 Task: Use the formula "INTERCEPT" in spreadsheet "Project portfolio".
Action: Mouse moved to (85, 400)
Screenshot: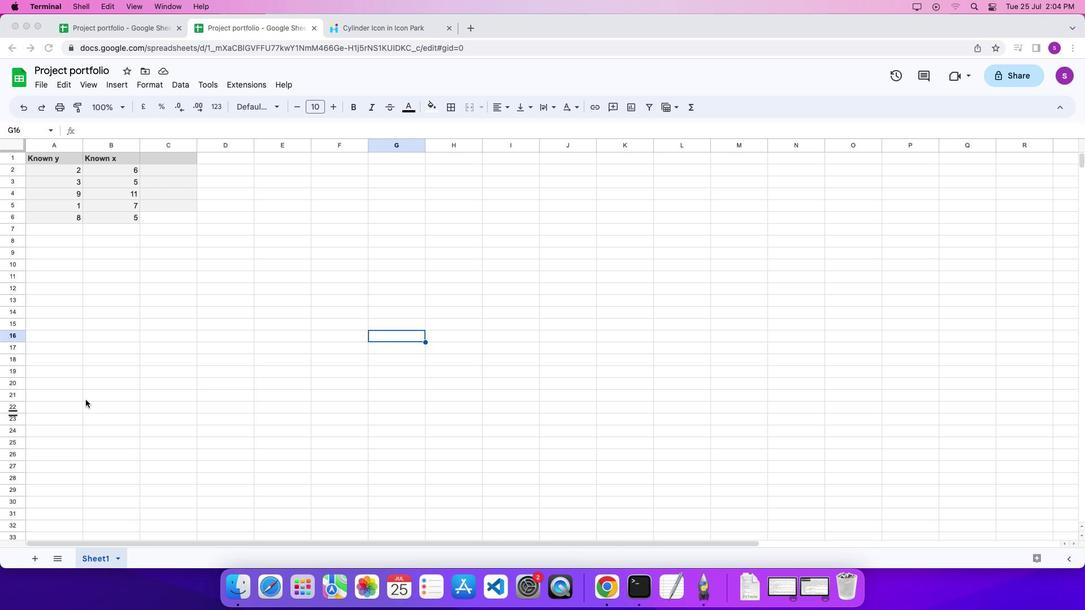 
Action: Mouse pressed left at (85, 400)
Screenshot: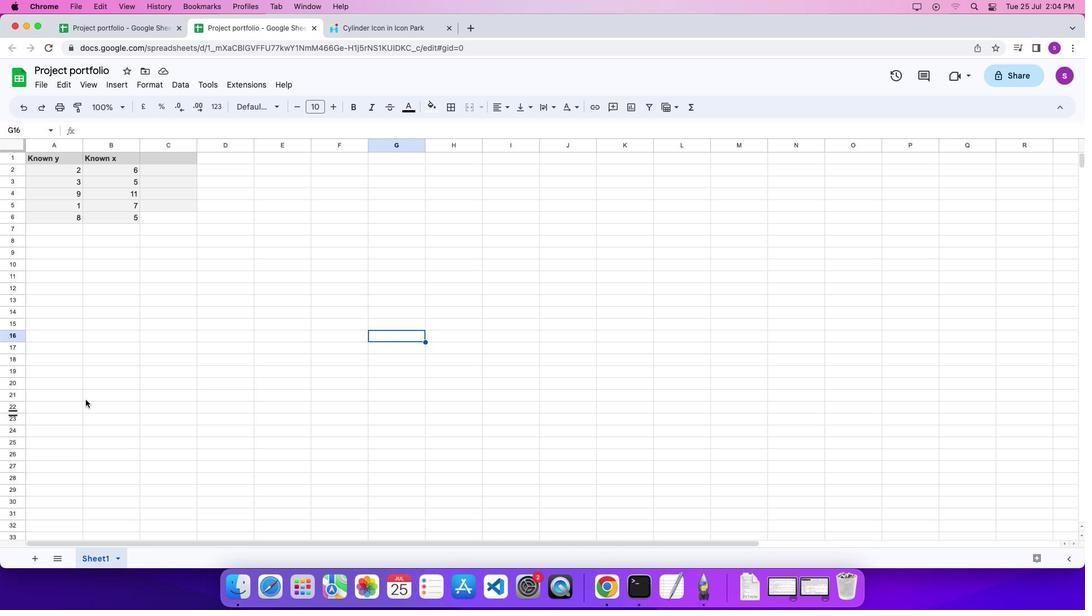 
Action: Mouse moved to (89, 400)
Screenshot: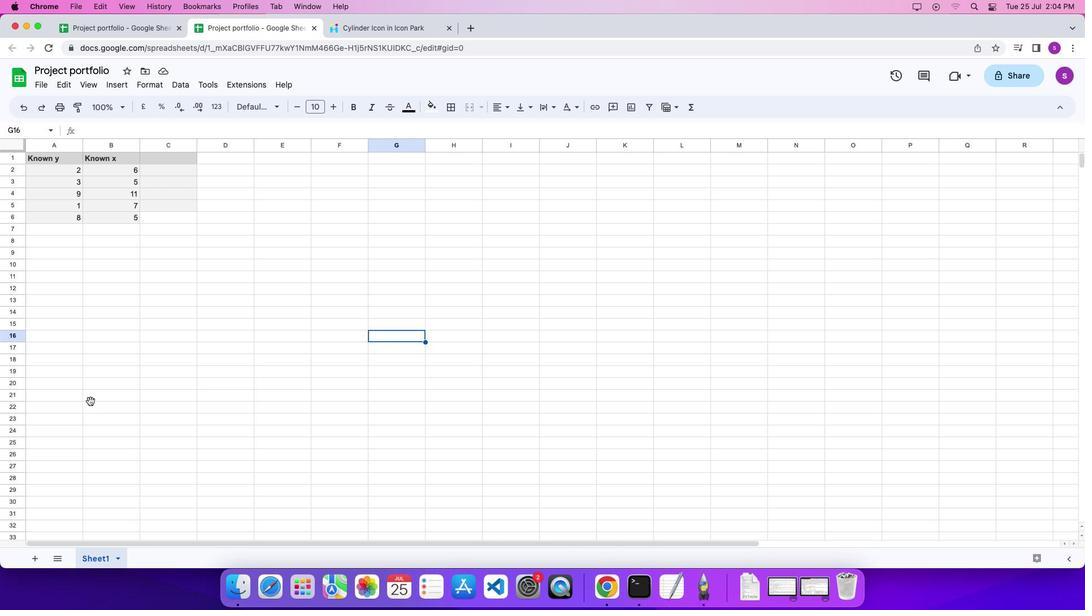 
Action: Mouse pressed left at (89, 400)
Screenshot: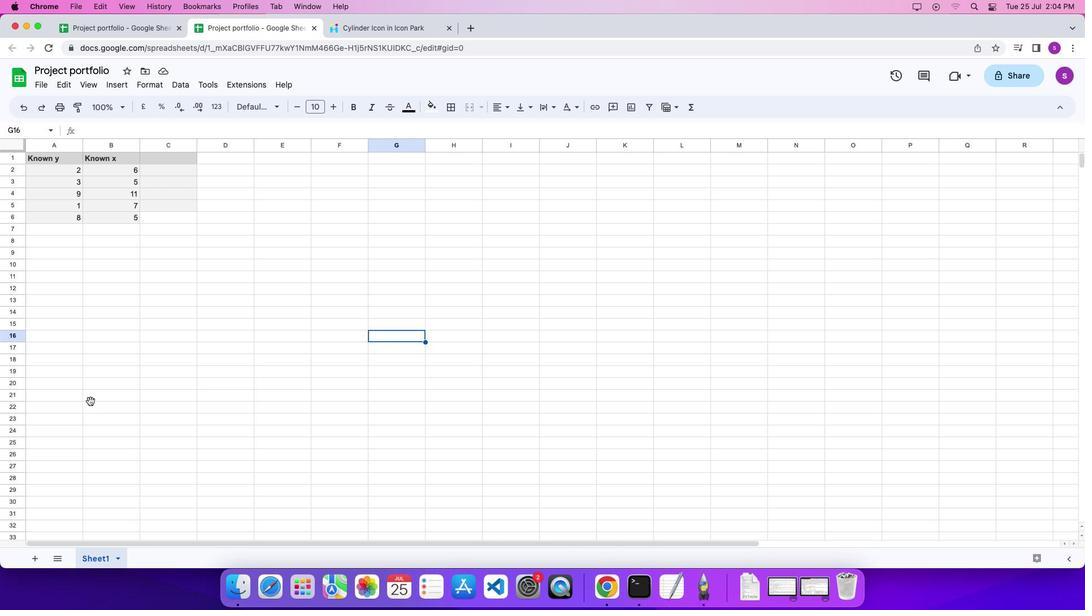 
Action: Mouse moved to (89, 401)
Screenshot: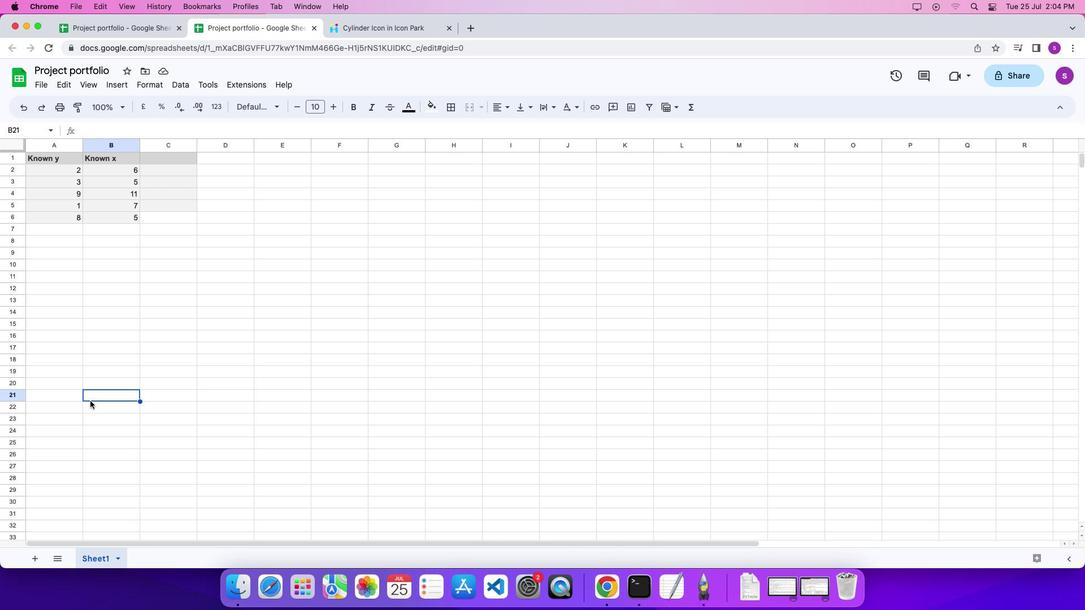 
Action: Key pressed '='
Screenshot: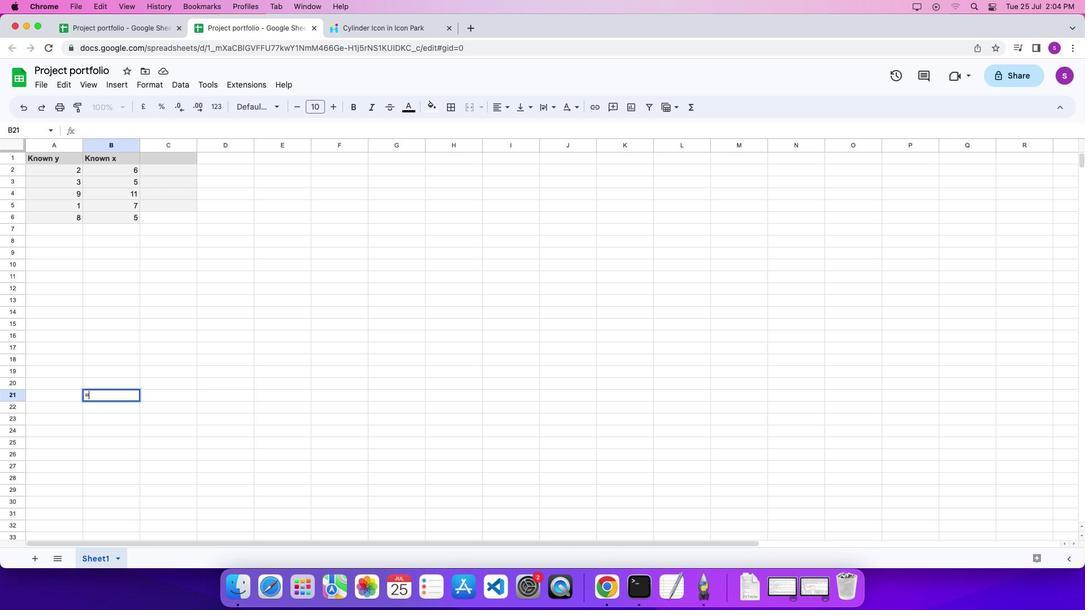 
Action: Mouse moved to (692, 101)
Screenshot: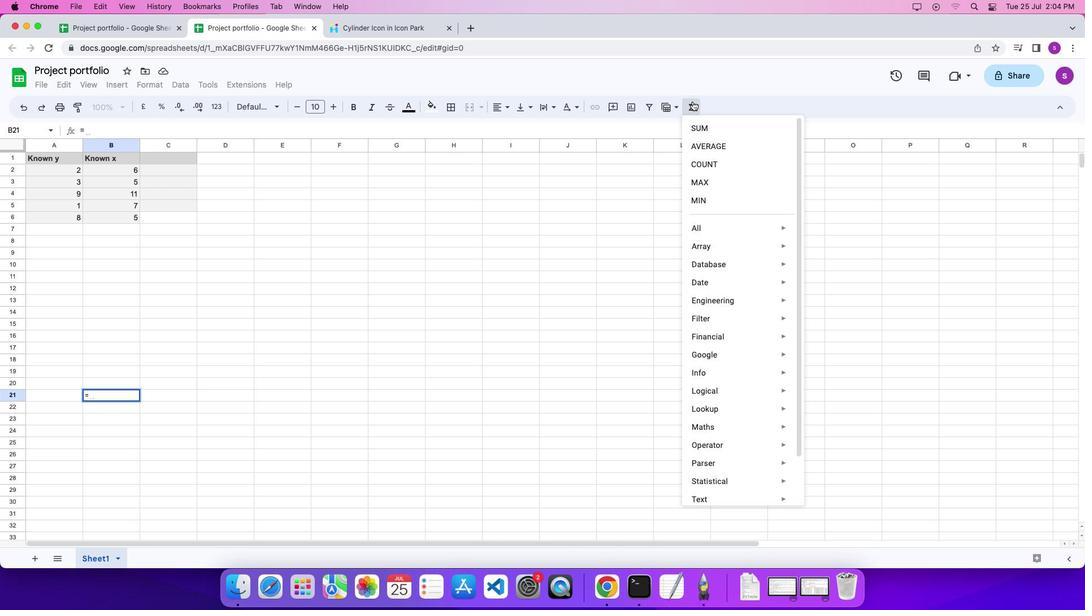 
Action: Mouse pressed left at (692, 101)
Screenshot: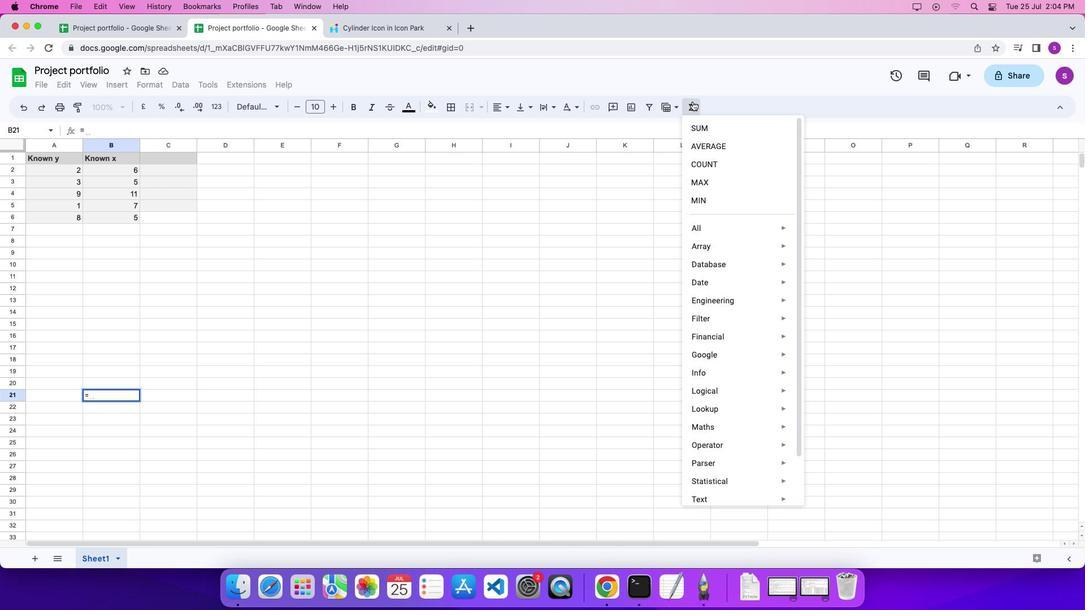 
Action: Mouse moved to (874, 370)
Screenshot: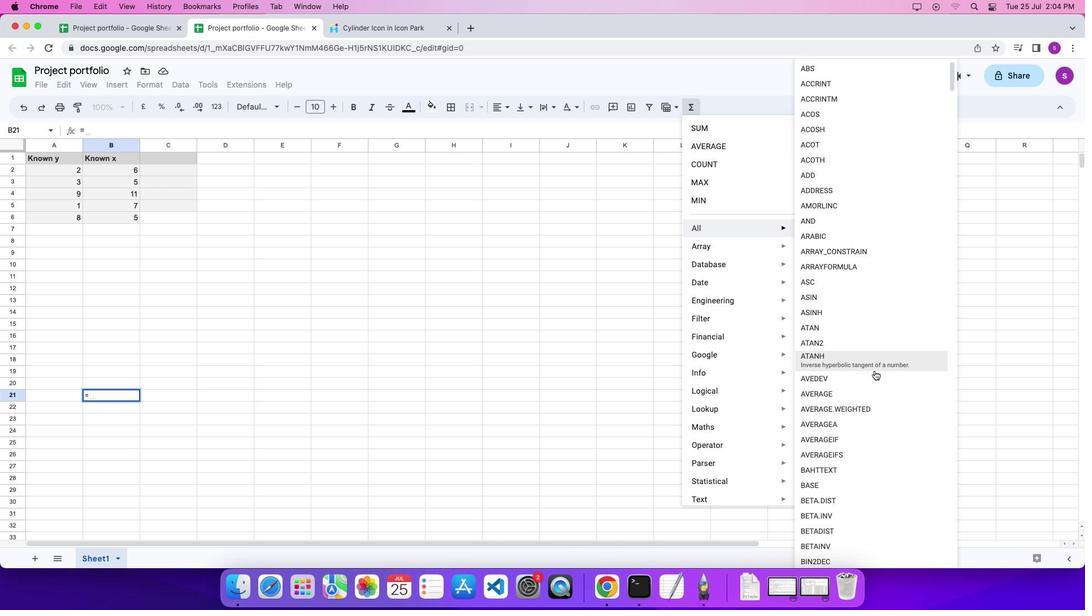 
Action: Mouse scrolled (874, 370) with delta (0, 0)
Screenshot: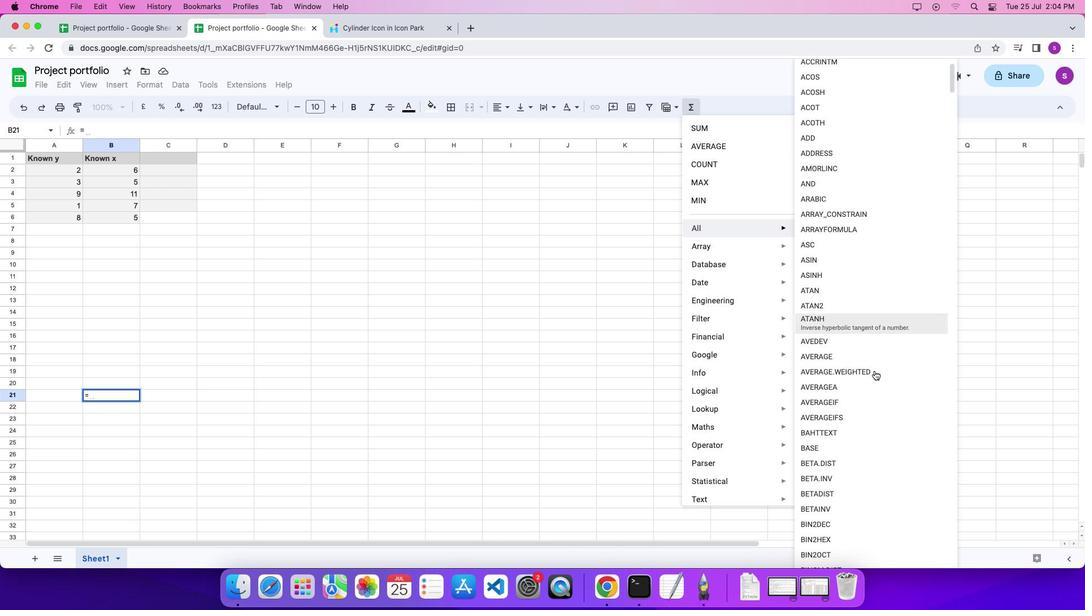 
Action: Mouse scrolled (874, 370) with delta (0, 0)
Screenshot: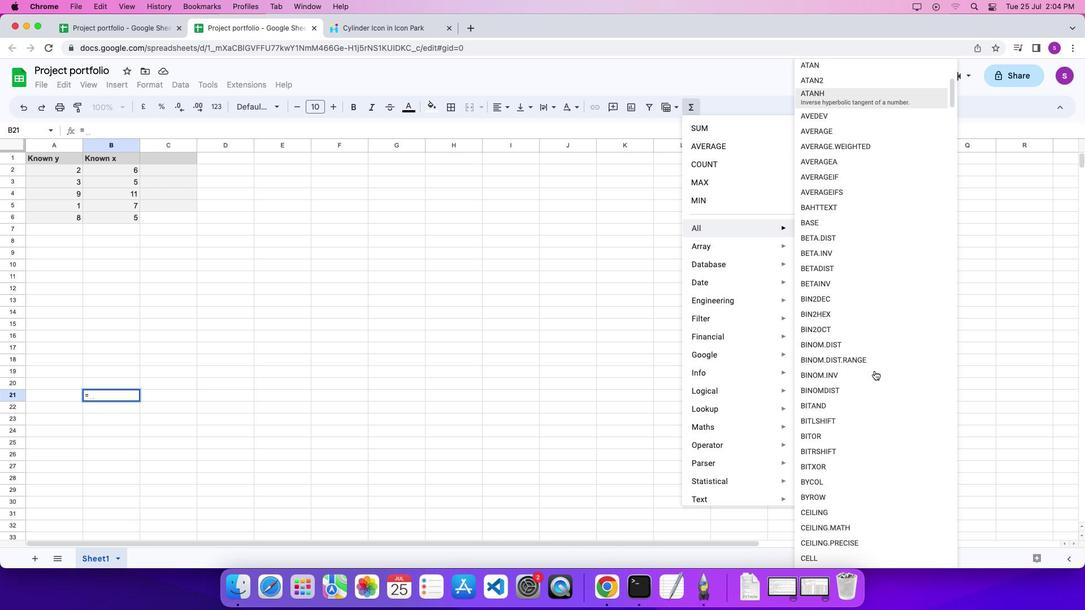 
Action: Mouse scrolled (874, 370) with delta (0, -2)
Screenshot: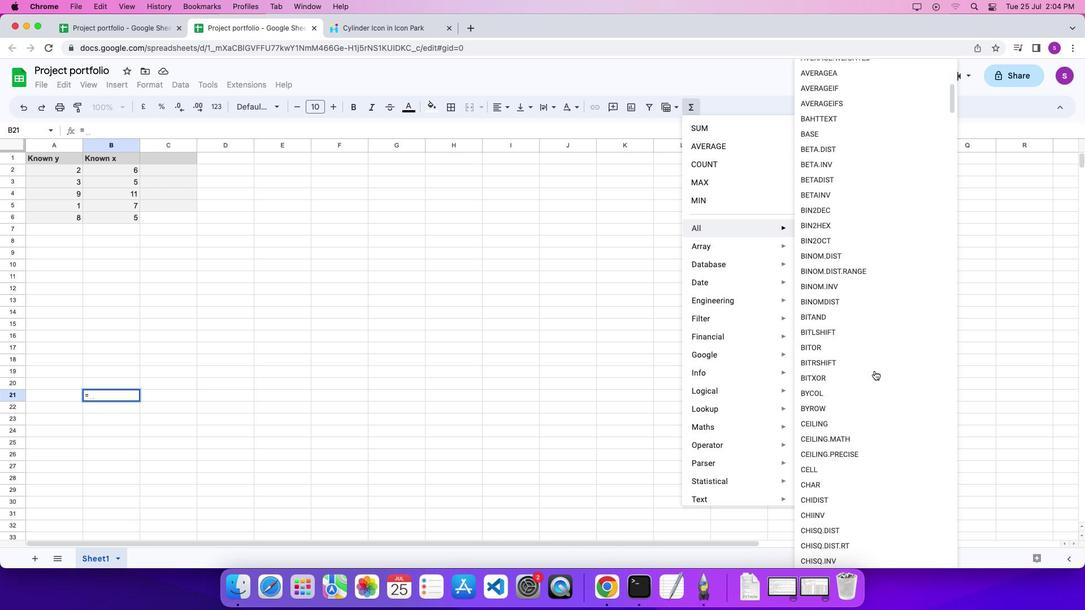 
Action: Mouse scrolled (874, 370) with delta (0, -4)
Screenshot: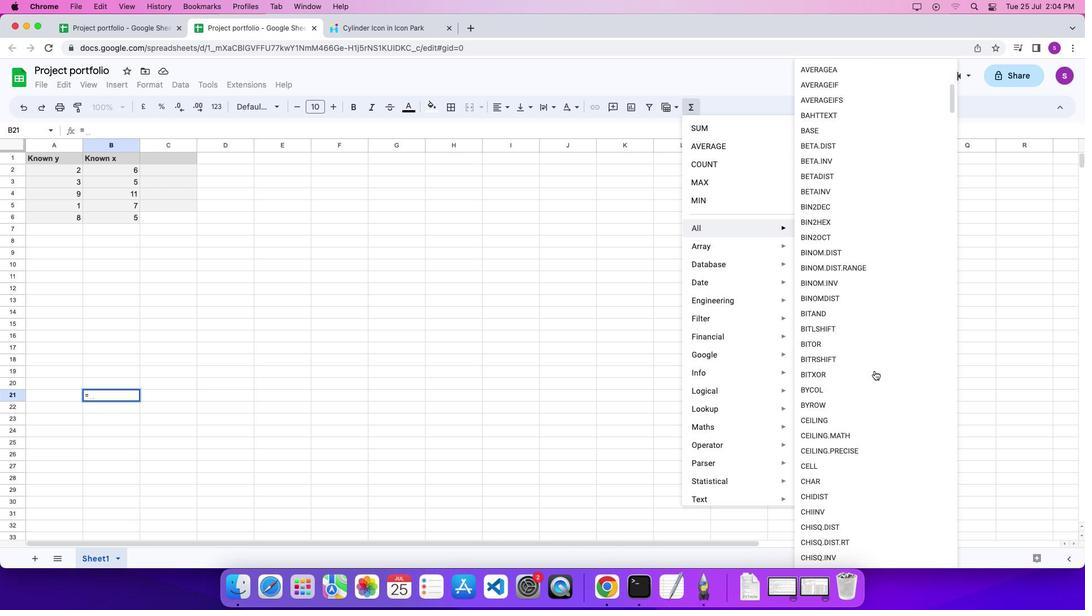 
Action: Mouse scrolled (874, 370) with delta (0, 0)
Screenshot: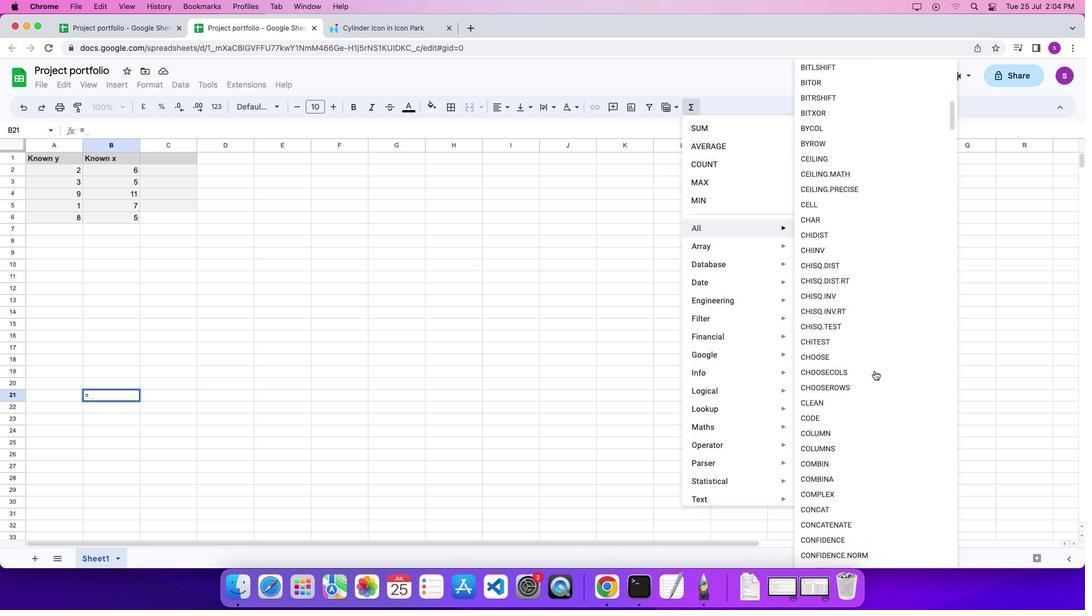 
Action: Mouse scrolled (874, 370) with delta (0, 0)
Screenshot: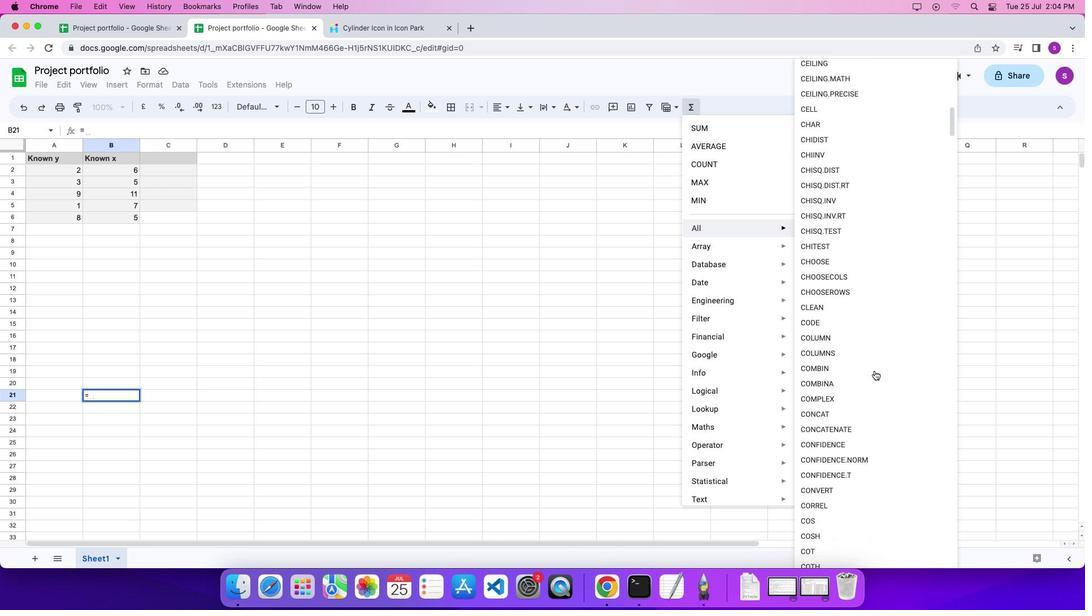 
Action: Mouse scrolled (874, 370) with delta (0, -3)
Screenshot: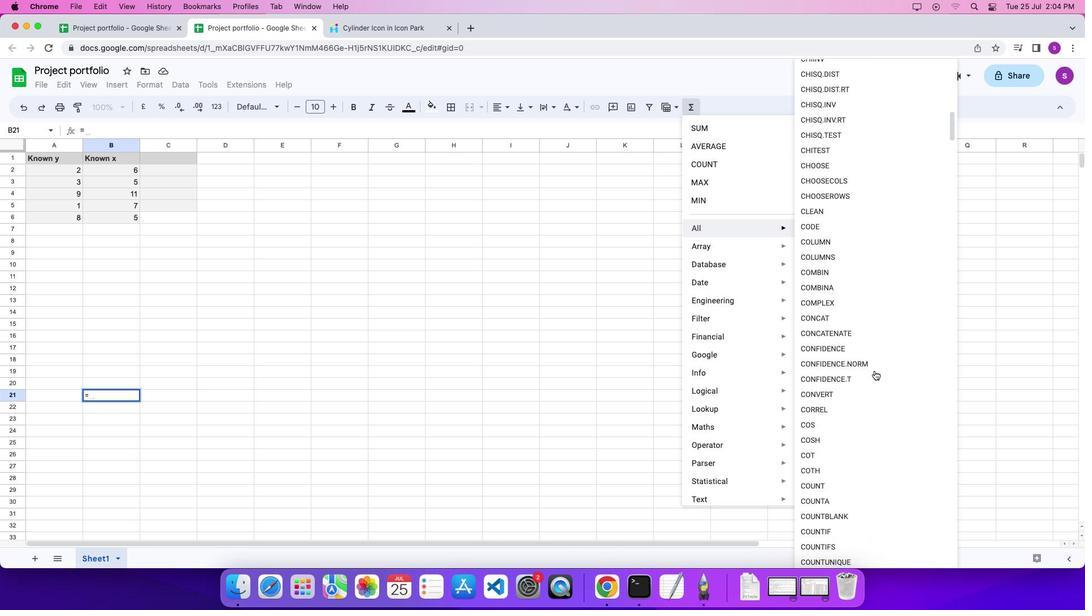 
Action: Mouse scrolled (874, 370) with delta (0, -5)
Screenshot: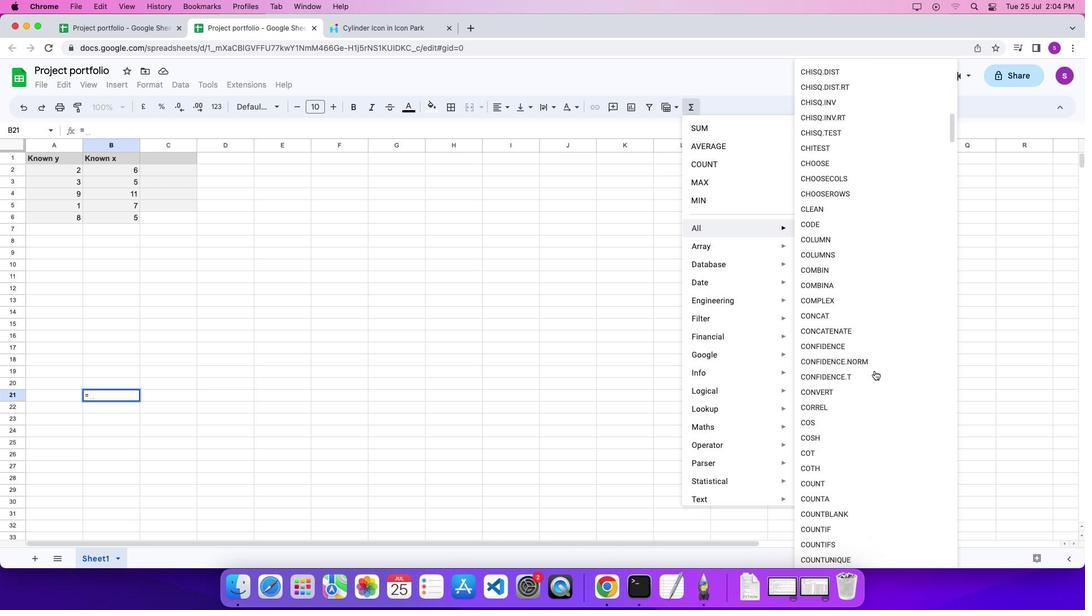 
Action: Mouse scrolled (874, 370) with delta (0, 0)
Screenshot: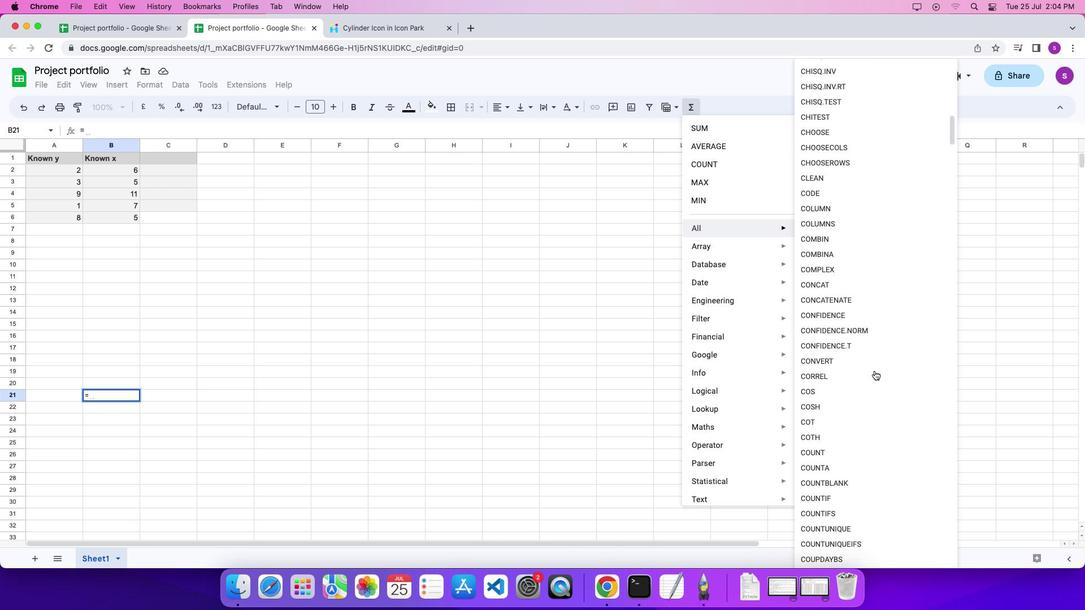 
Action: Mouse scrolled (874, 370) with delta (0, 0)
Screenshot: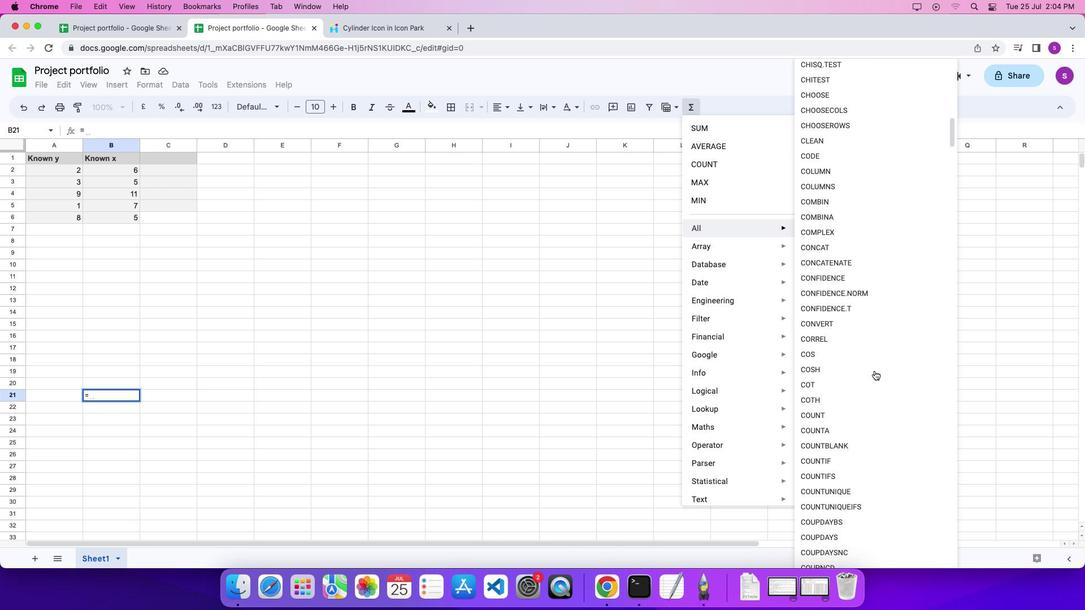 
Action: Mouse scrolled (874, 370) with delta (0, -2)
Screenshot: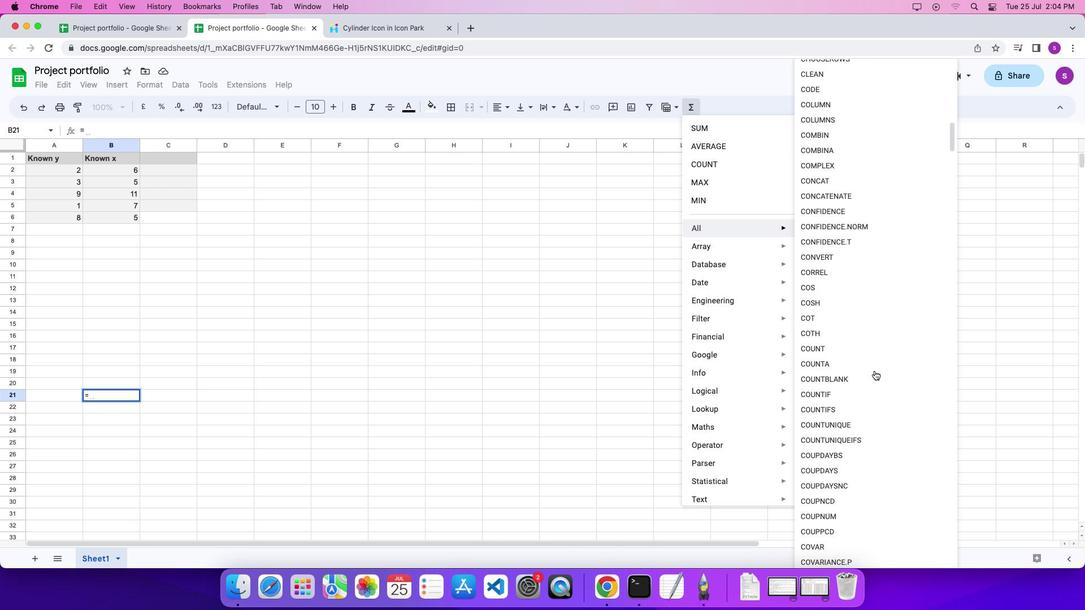 
Action: Mouse scrolled (874, 370) with delta (0, 0)
Screenshot: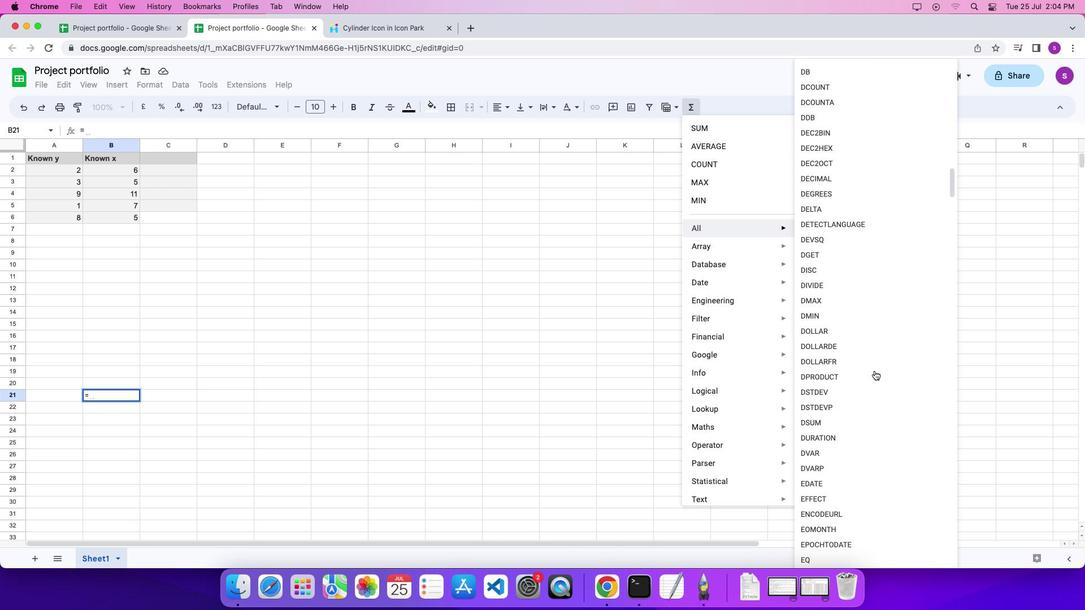 
Action: Mouse scrolled (874, 370) with delta (0, -1)
Screenshot: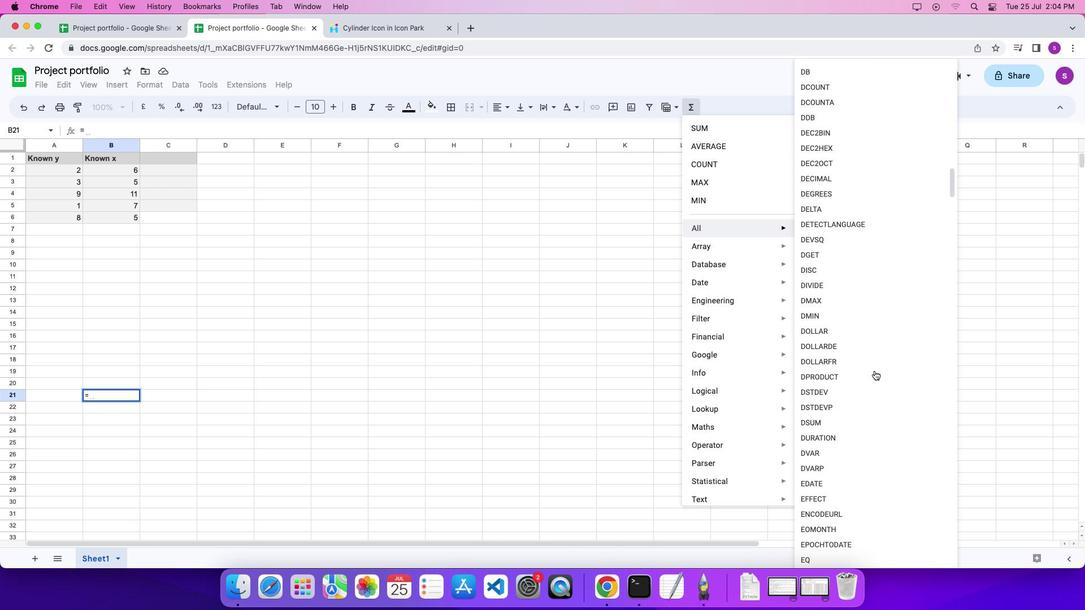 
Action: Mouse scrolled (874, 370) with delta (0, -5)
Screenshot: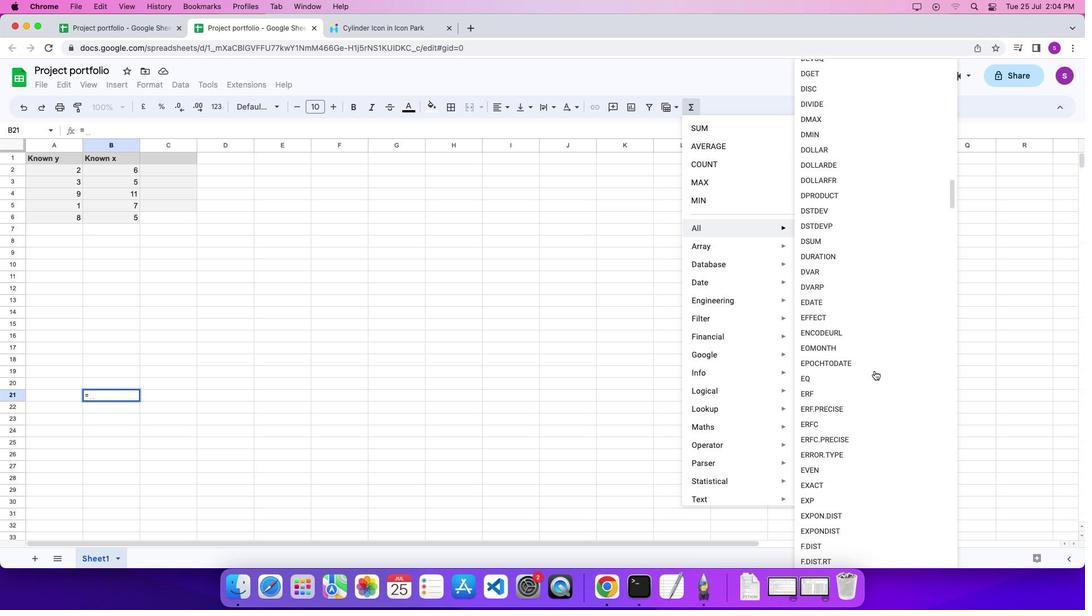 
Action: Mouse scrolled (874, 370) with delta (0, -7)
Screenshot: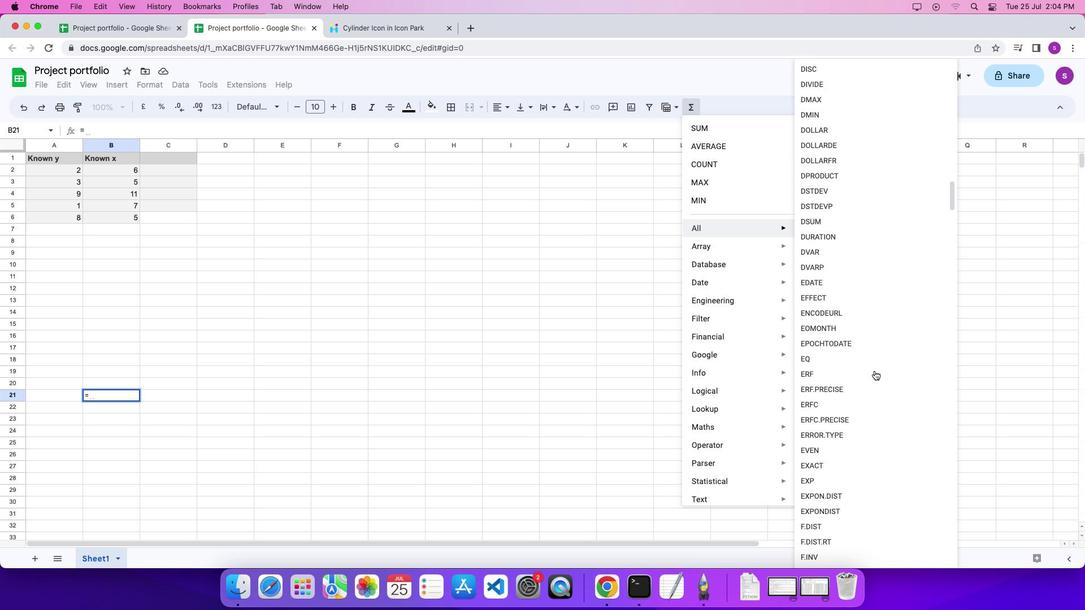 
Action: Mouse scrolled (874, 370) with delta (0, -7)
Screenshot: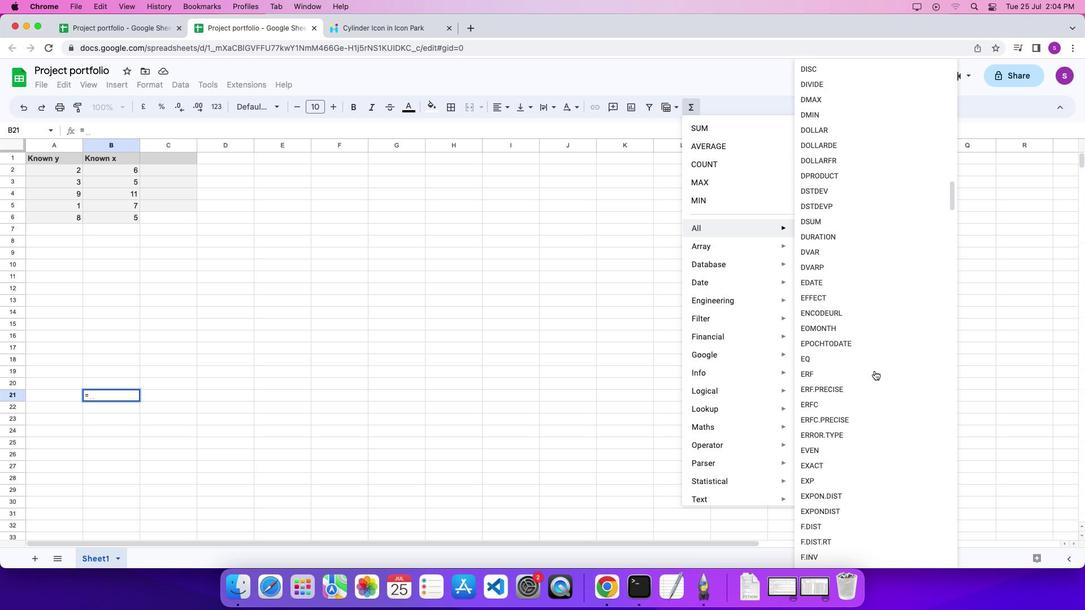 
Action: Mouse scrolled (874, 370) with delta (0, 0)
Screenshot: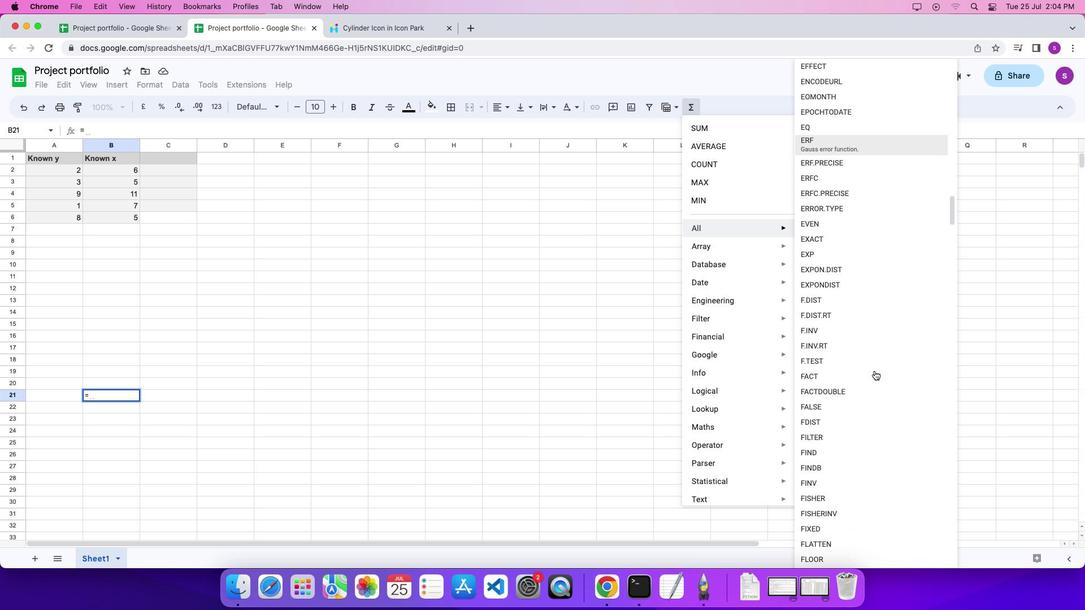
Action: Mouse scrolled (874, 370) with delta (0, 0)
Screenshot: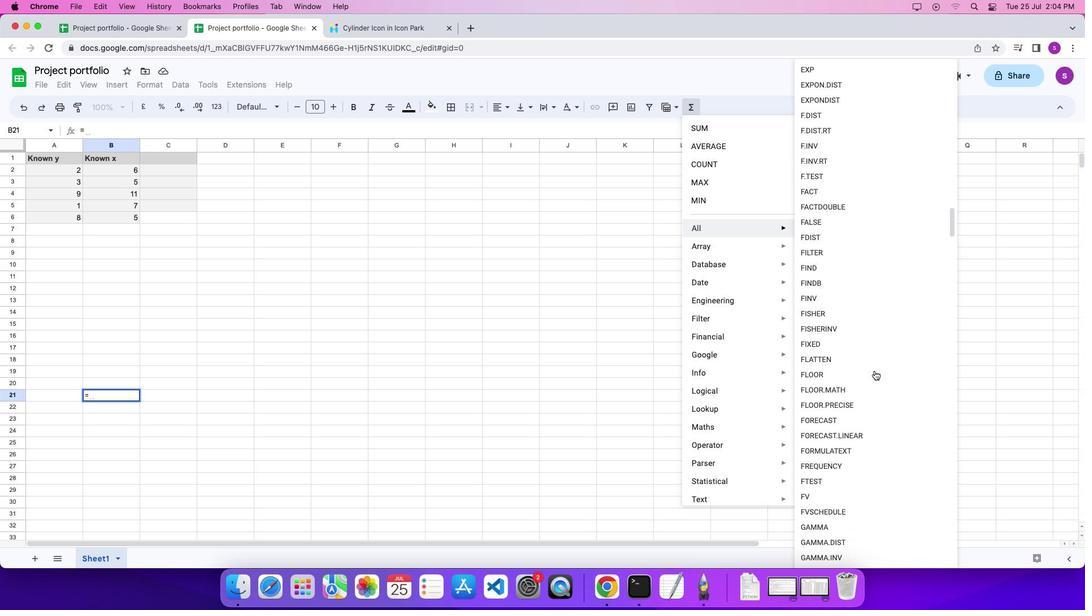 
Action: Mouse scrolled (874, 370) with delta (0, -3)
Screenshot: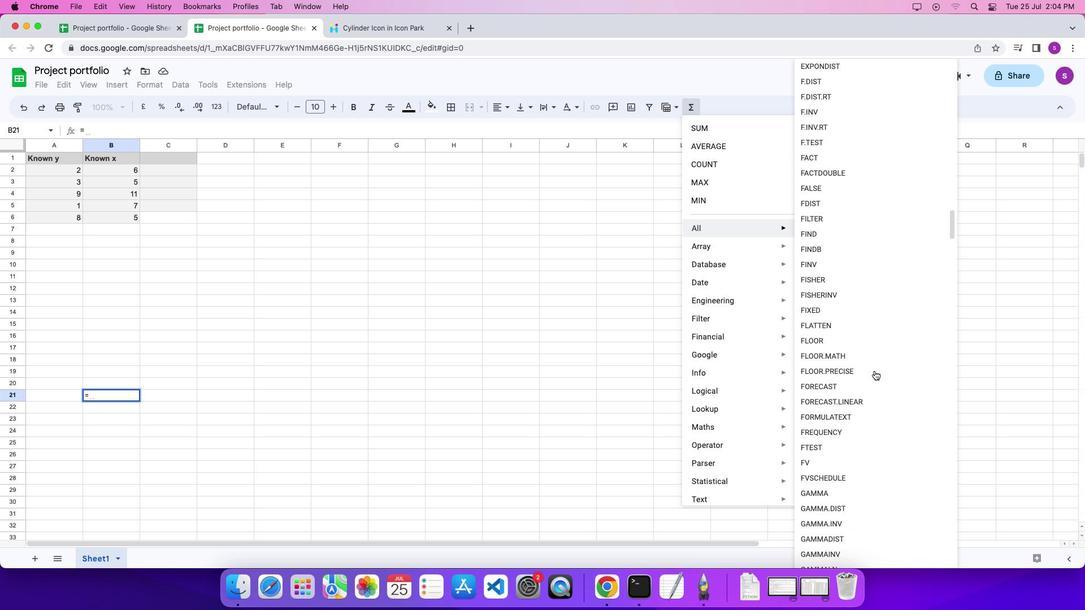 
Action: Mouse scrolled (874, 370) with delta (0, -6)
Screenshot: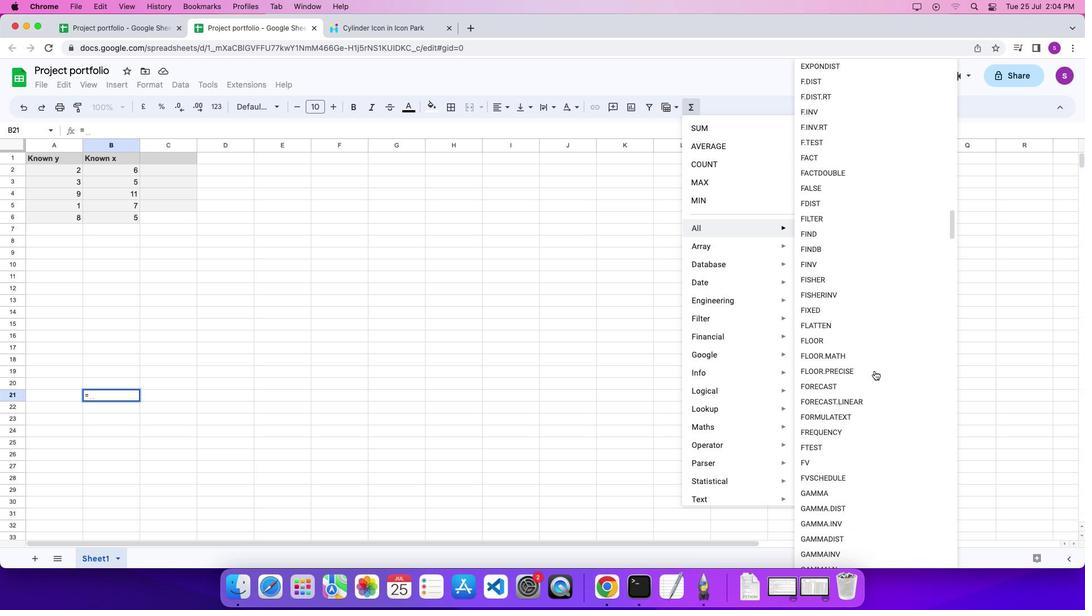 
Action: Mouse scrolled (874, 370) with delta (0, 0)
Screenshot: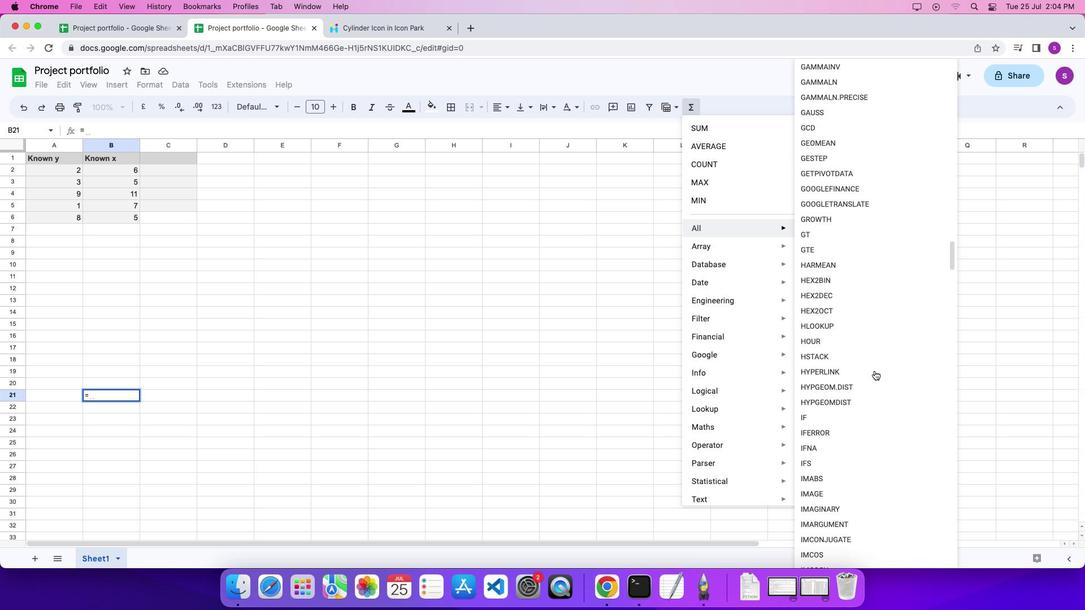 
Action: Mouse scrolled (874, 370) with delta (0, 0)
Screenshot: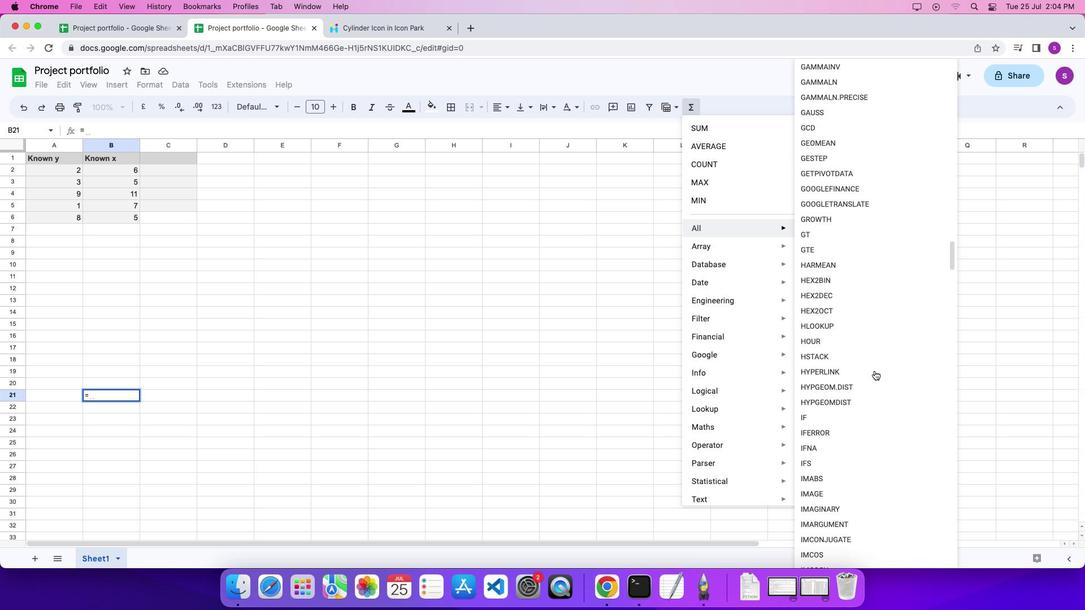 
Action: Mouse scrolled (874, 370) with delta (0, -4)
Screenshot: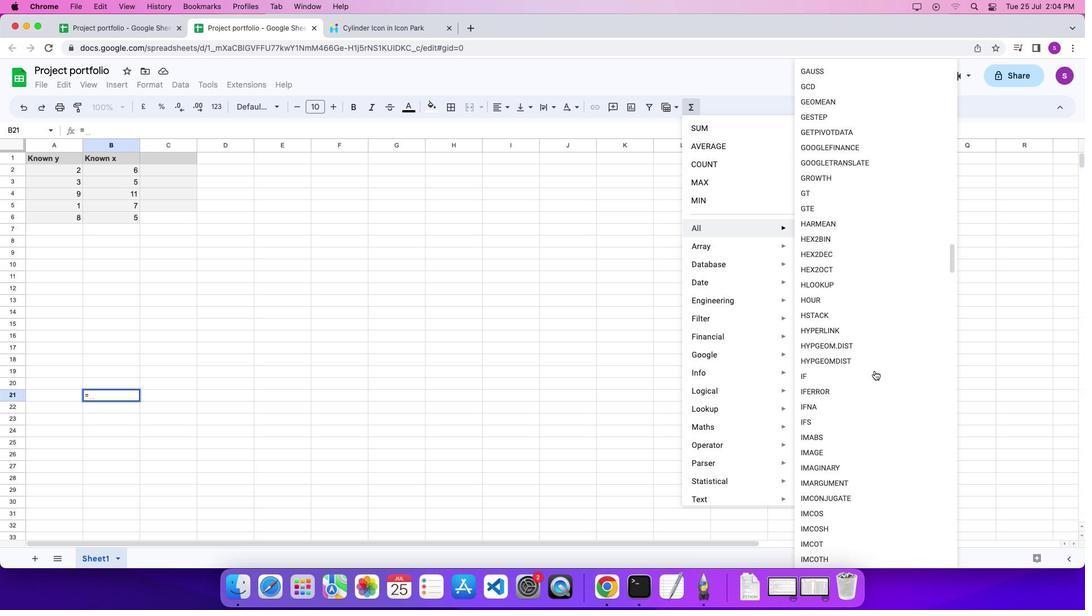 
Action: Mouse scrolled (874, 370) with delta (0, -6)
Screenshot: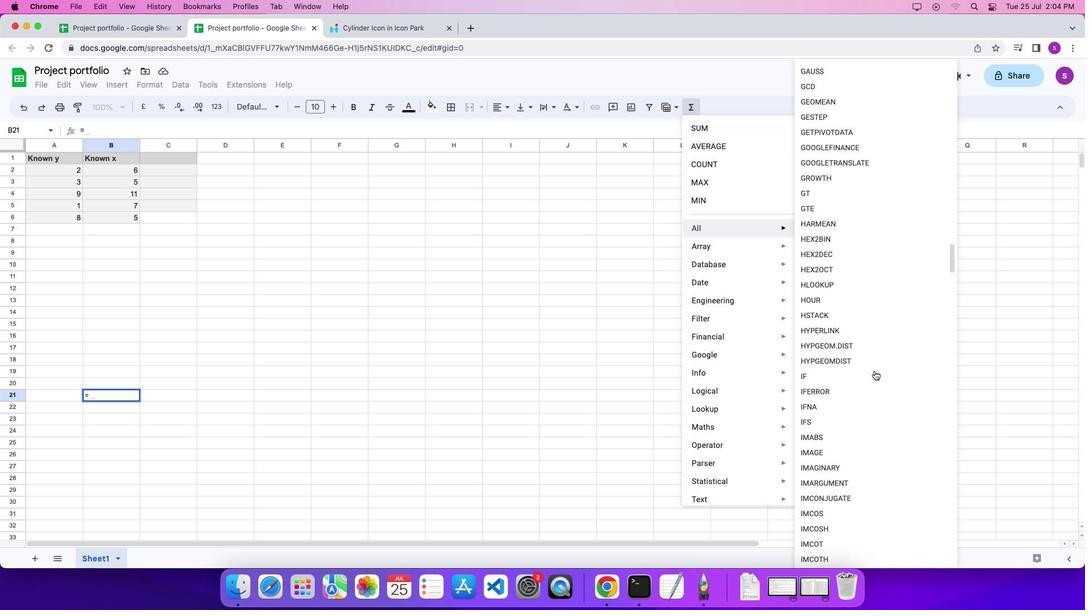 
Action: Mouse scrolled (874, 370) with delta (0, 0)
Screenshot: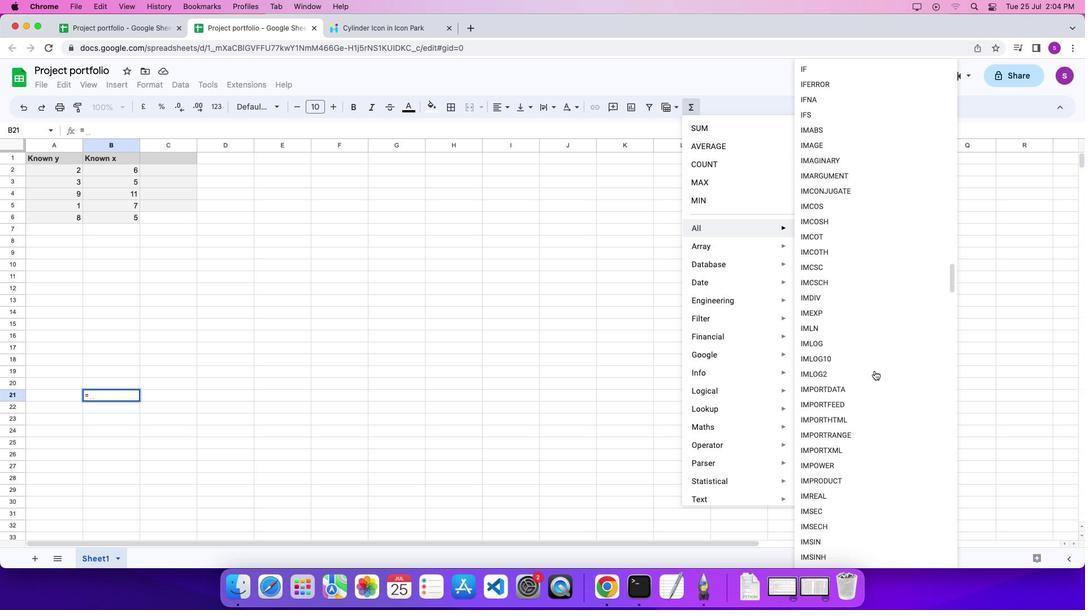 
Action: Mouse scrolled (874, 370) with delta (0, 0)
Screenshot: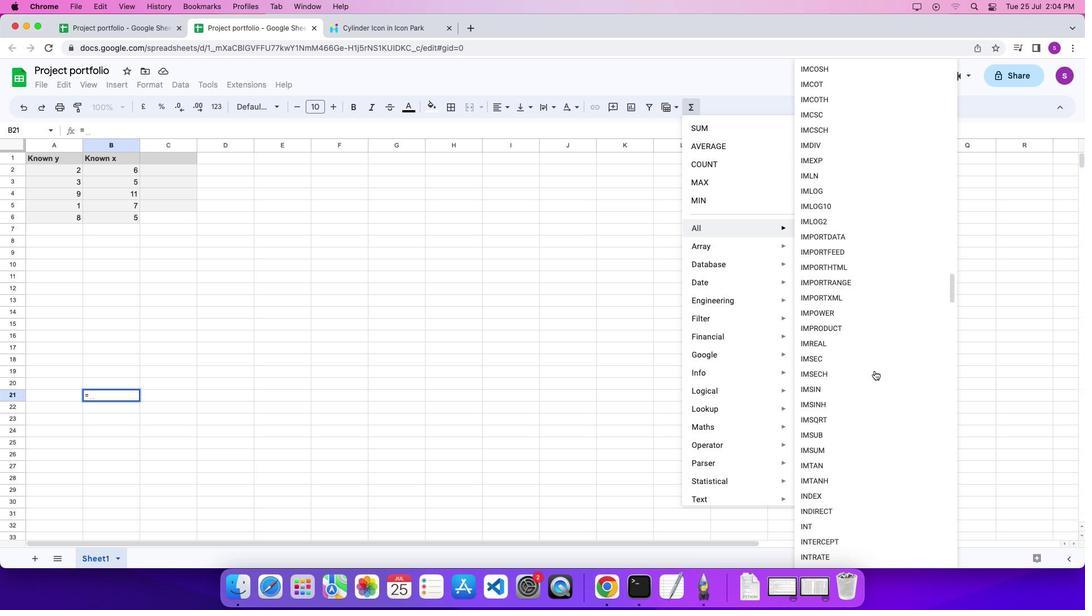 
Action: Mouse scrolled (874, 370) with delta (0, -4)
Screenshot: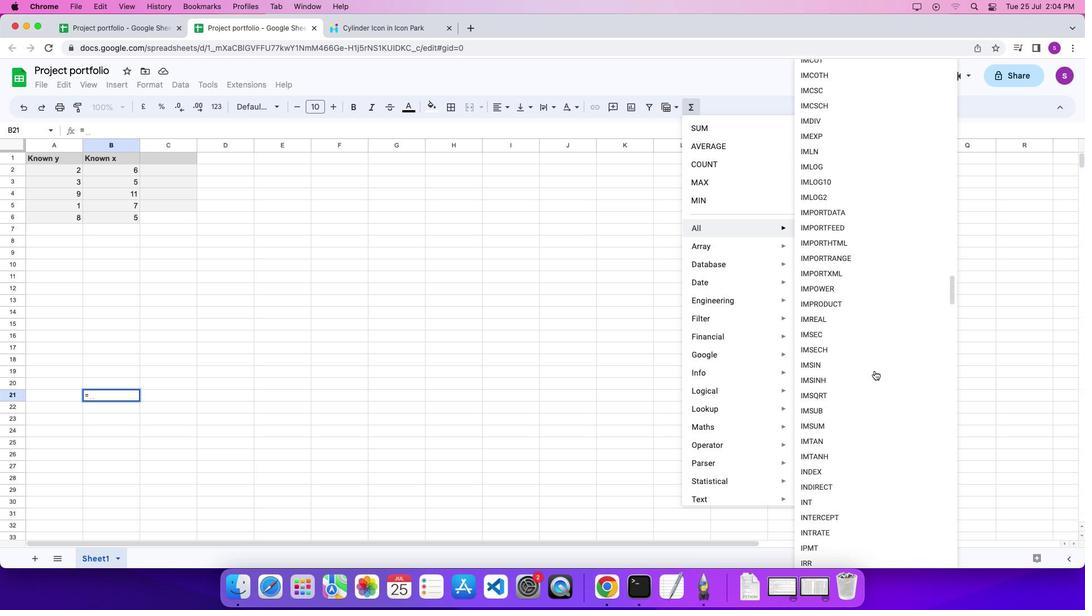 
Action: Mouse scrolled (874, 370) with delta (0, -6)
Screenshot: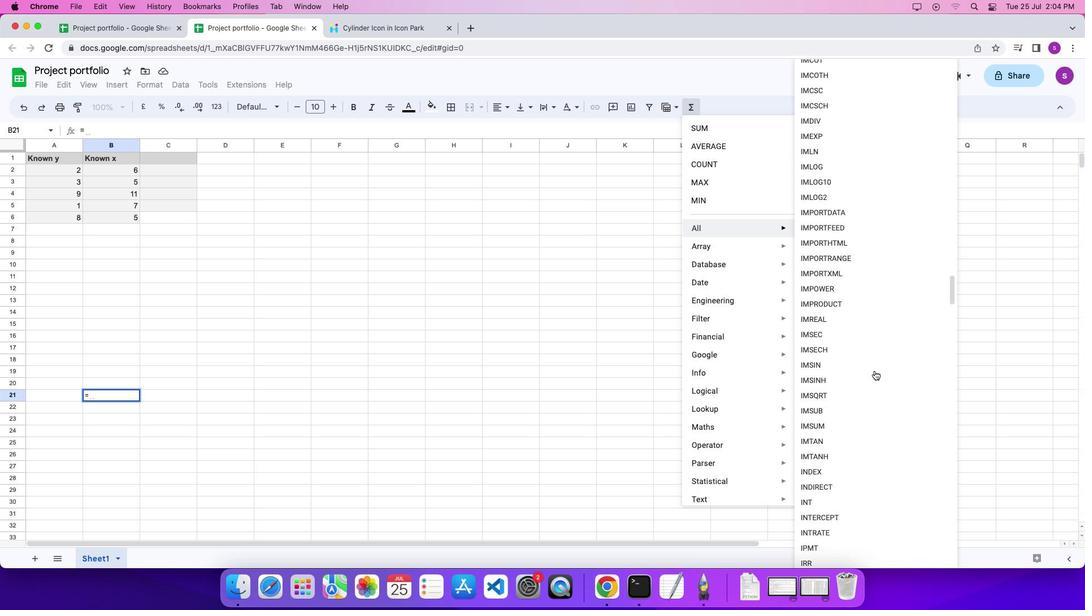 
Action: Mouse moved to (860, 438)
Screenshot: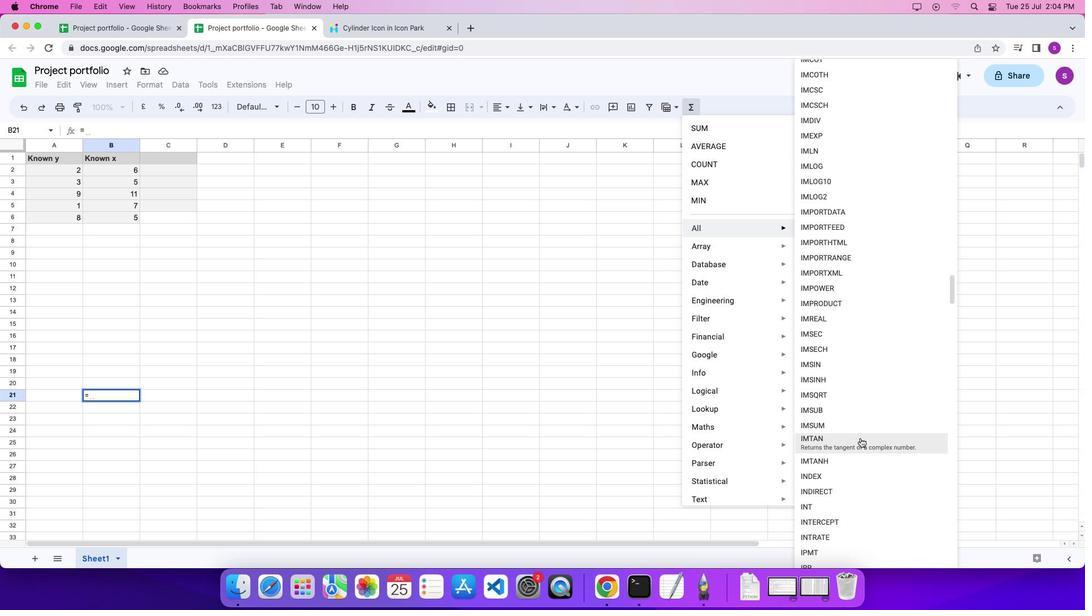 
Action: Mouse scrolled (860, 438) with delta (0, 0)
Screenshot: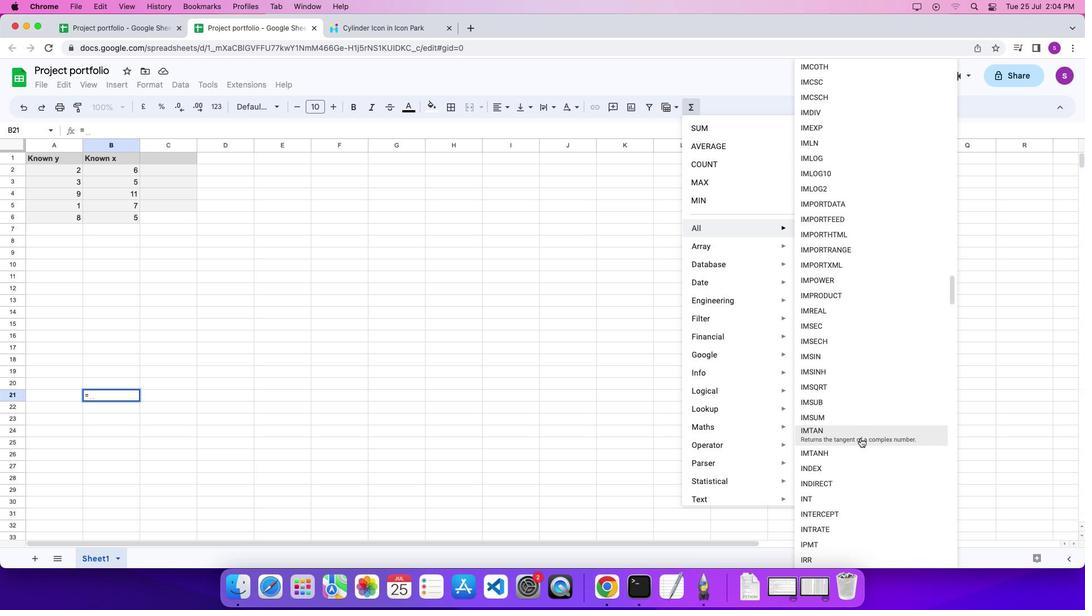 
Action: Mouse moved to (860, 438)
Screenshot: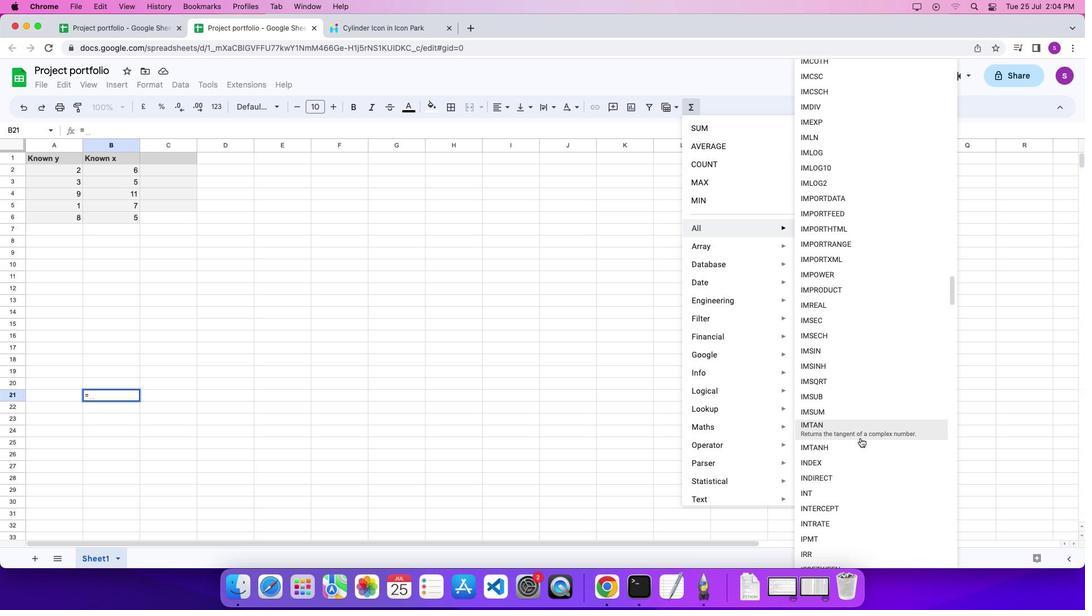 
Action: Mouse scrolled (860, 438) with delta (0, 0)
Screenshot: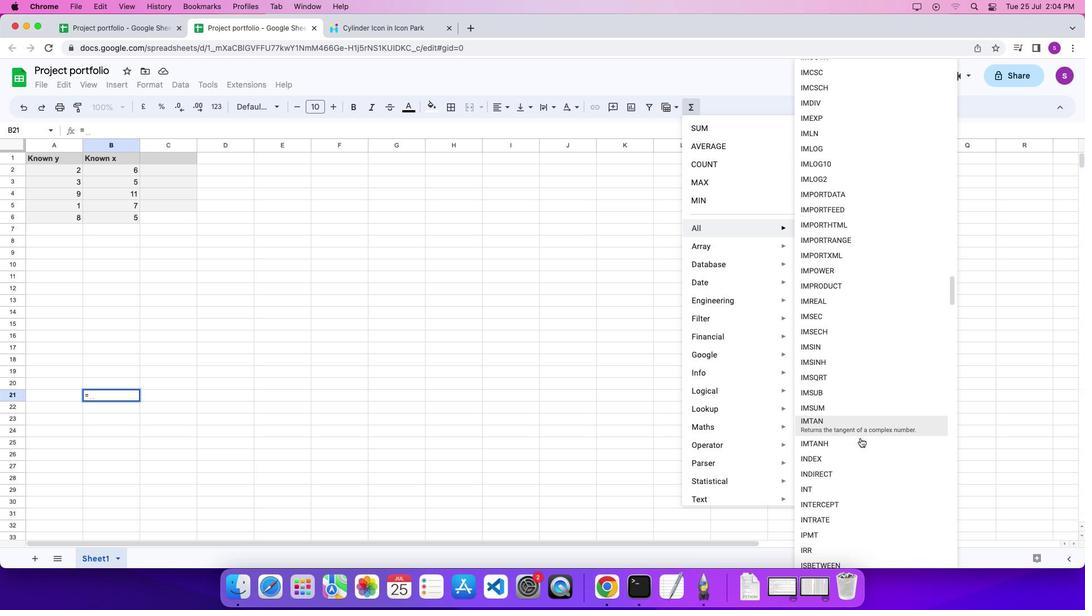
Action: Mouse moved to (860, 438)
Screenshot: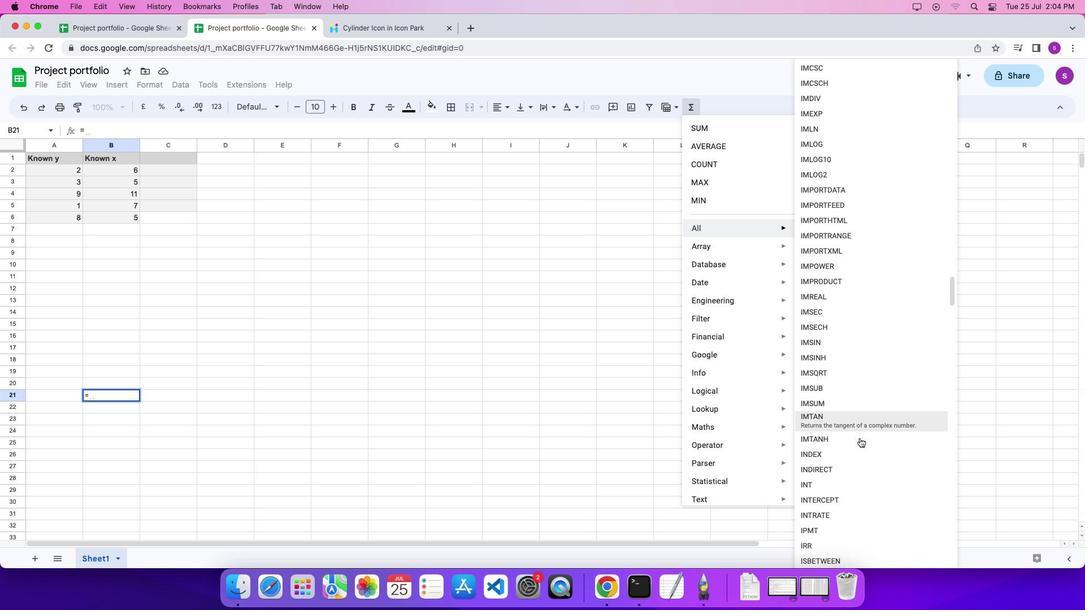 
Action: Mouse scrolled (860, 438) with delta (0, 0)
Screenshot: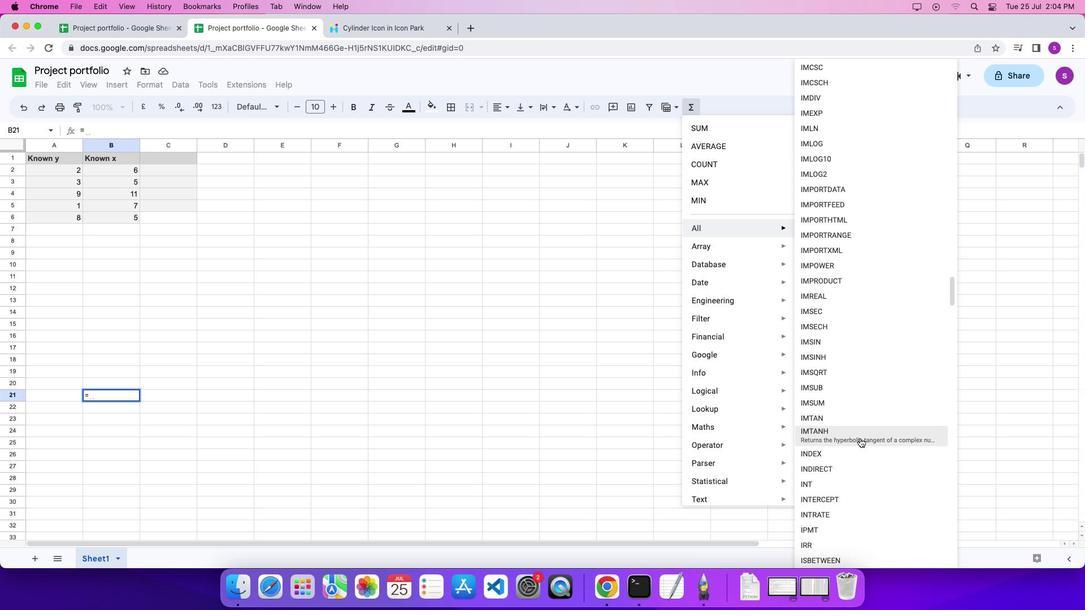 
Action: Mouse moved to (858, 495)
Screenshot: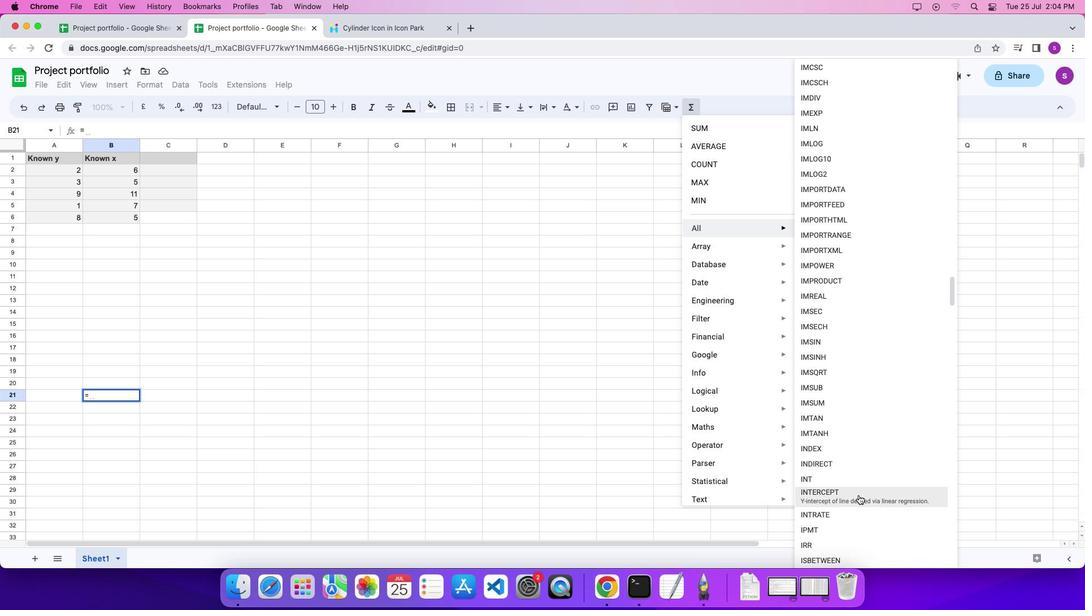 
Action: Mouse pressed left at (858, 495)
Screenshot: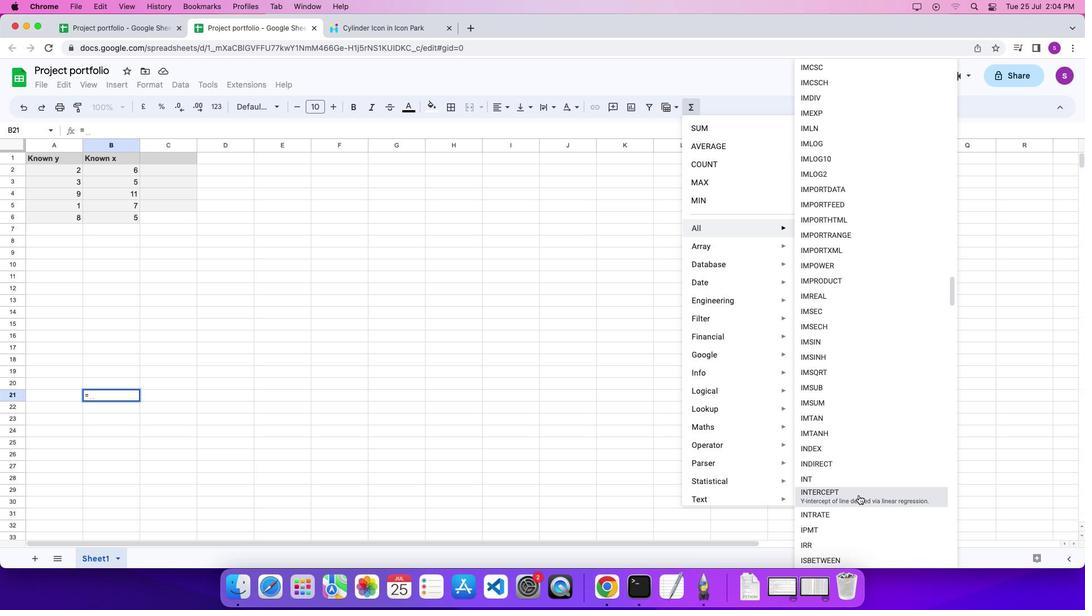 
Action: Mouse moved to (49, 169)
Screenshot: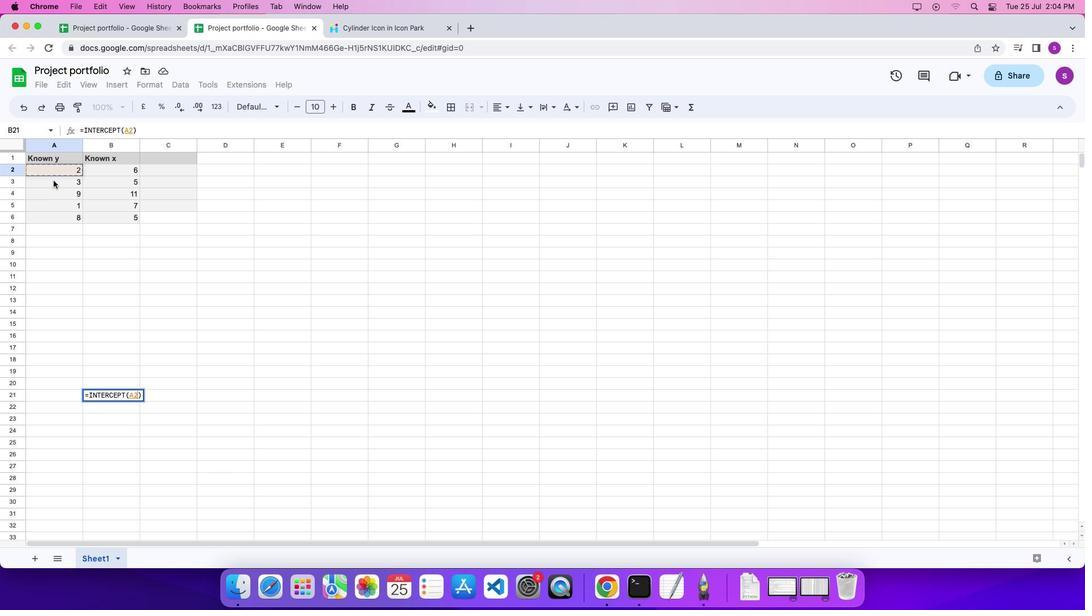 
Action: Mouse pressed left at (49, 169)
Screenshot: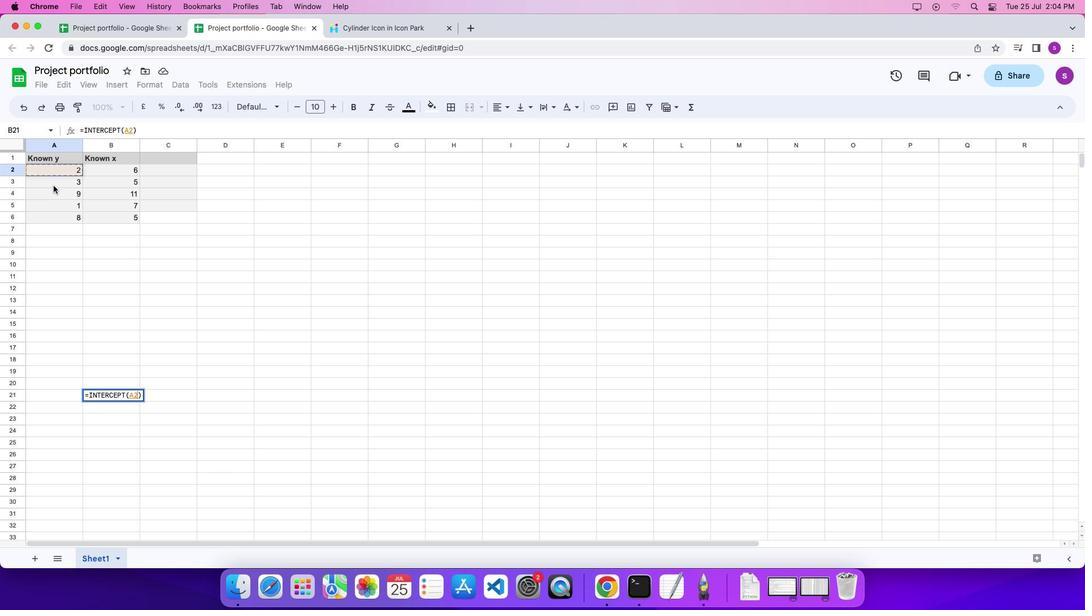 
Action: Mouse moved to (58, 217)
Screenshot: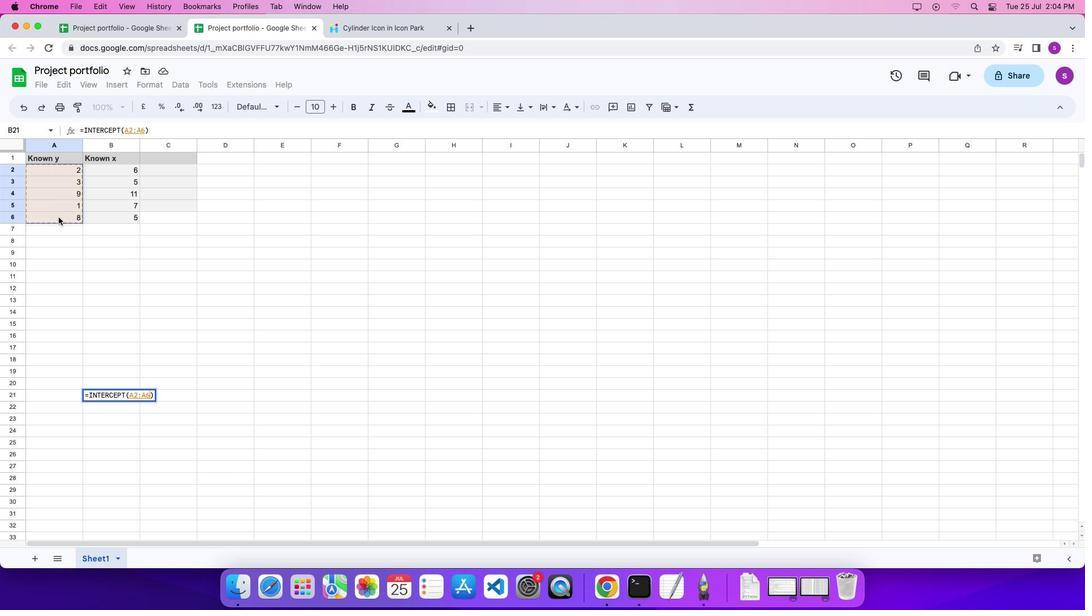 
Action: Key pressed ','
Screenshot: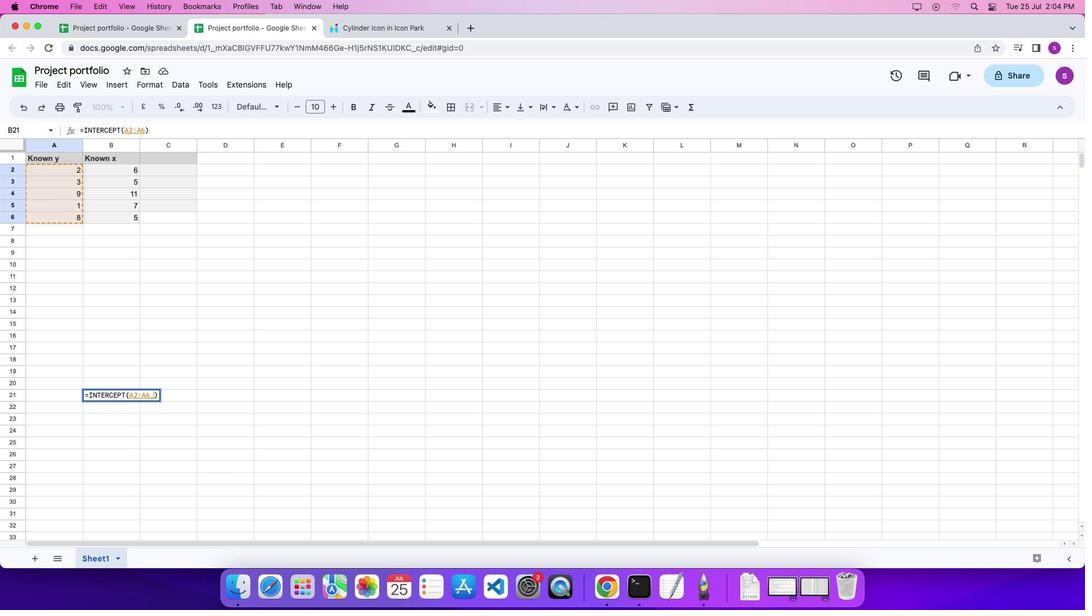 
Action: Mouse moved to (116, 166)
Screenshot: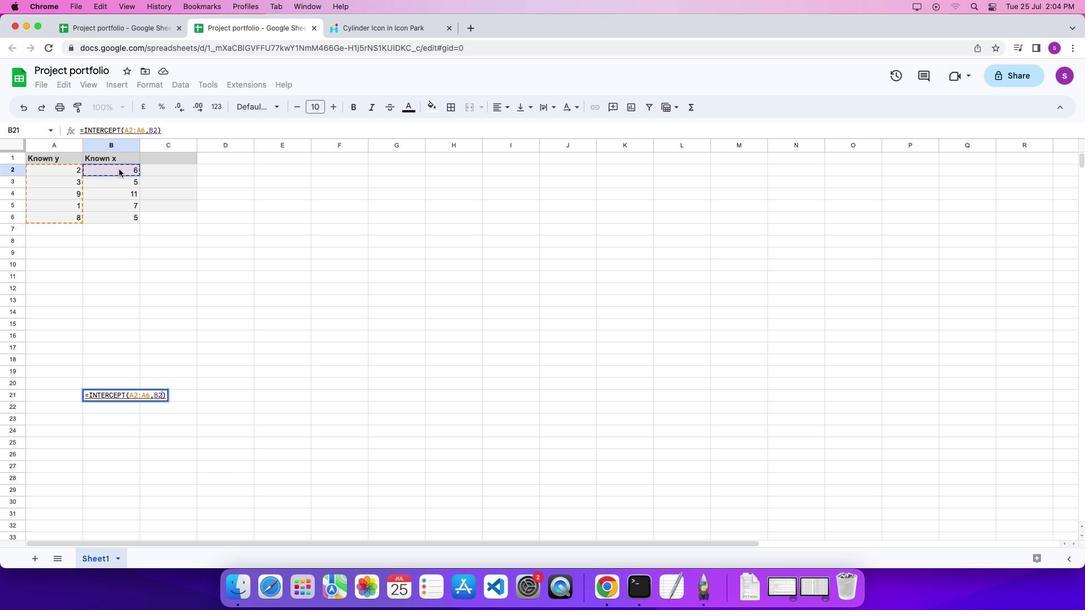 
Action: Mouse pressed left at (116, 166)
Screenshot: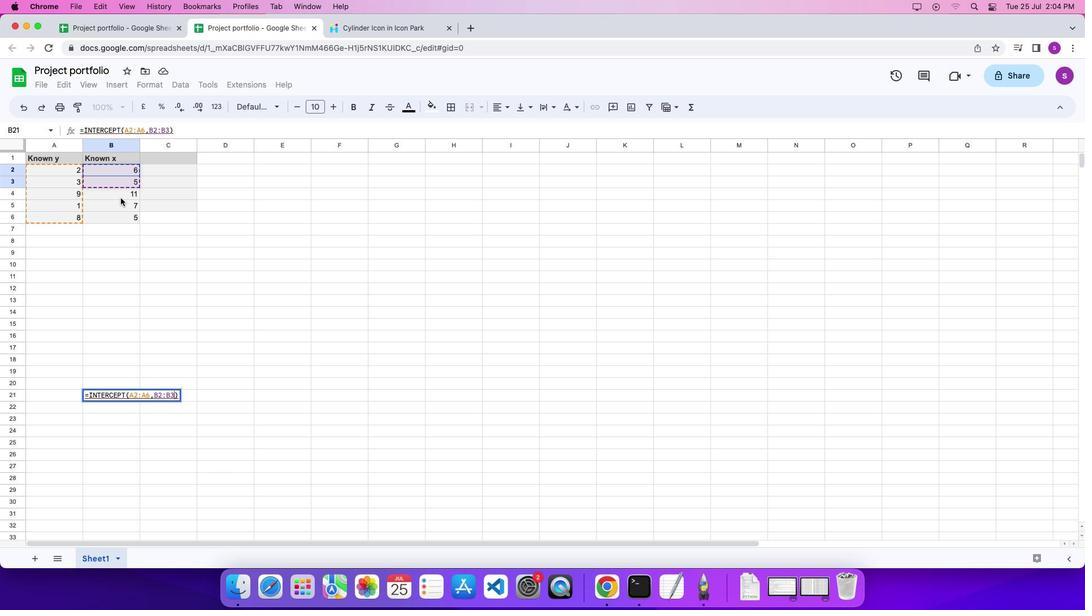 
Action: Mouse moved to (122, 217)
Screenshot: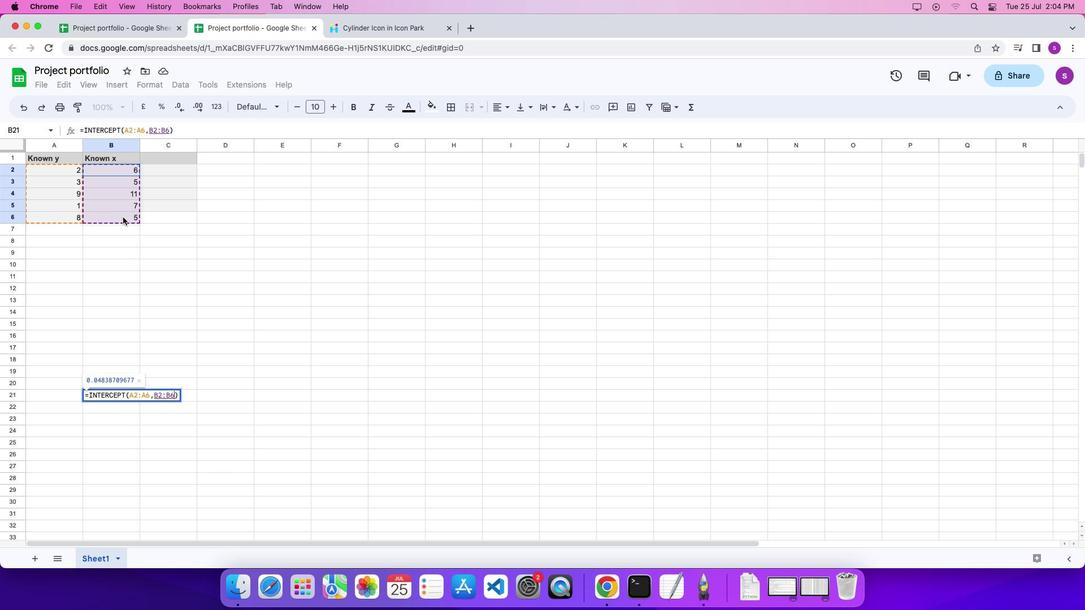 
Action: Key pressed '\x03'
Screenshot: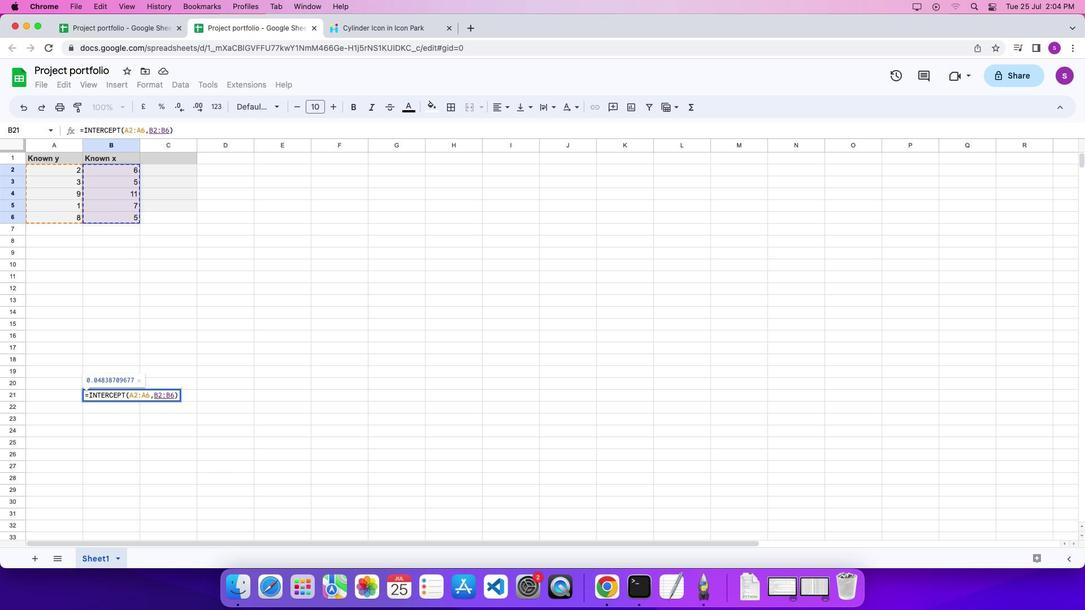 
Action: Mouse moved to (155, 226)
Screenshot: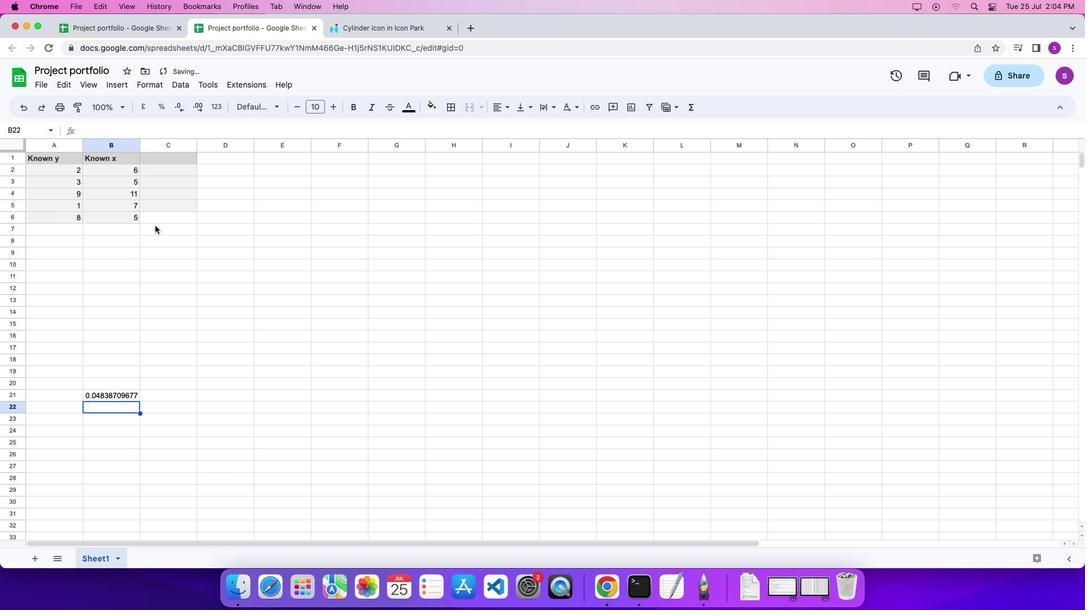 
